 Task: Manage "Object tabs" on the community site.
Action: Mouse moved to (1144, 81)
Screenshot: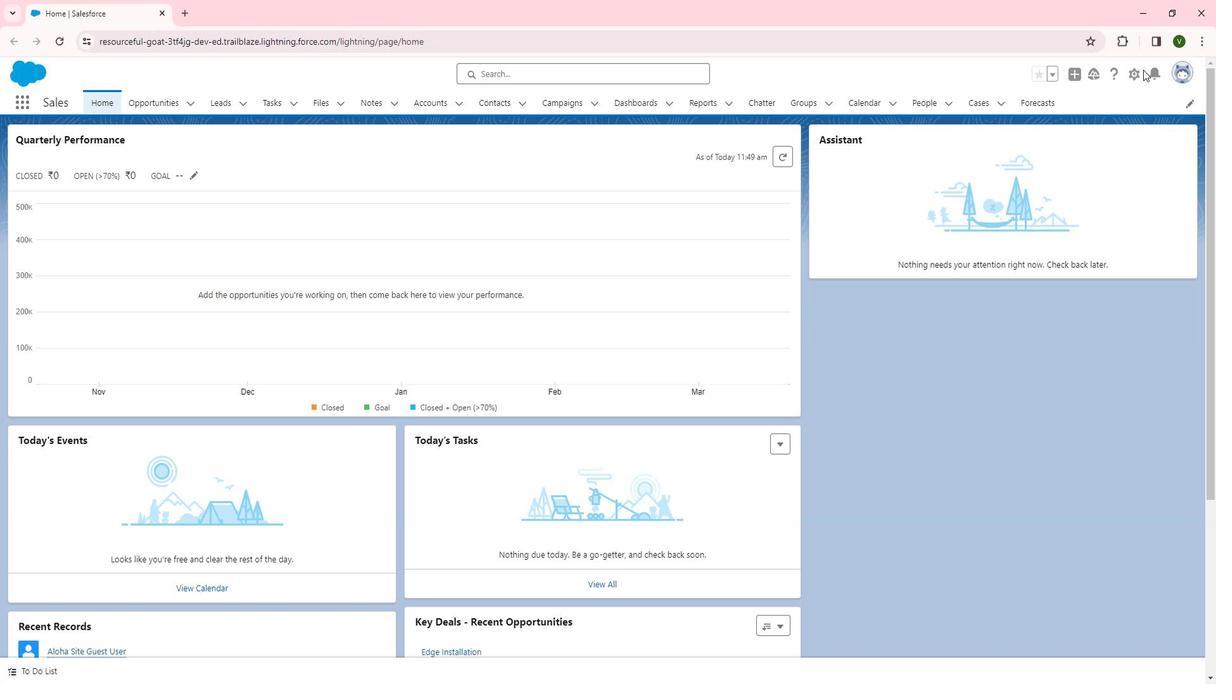 
Action: Mouse pressed left at (1144, 81)
Screenshot: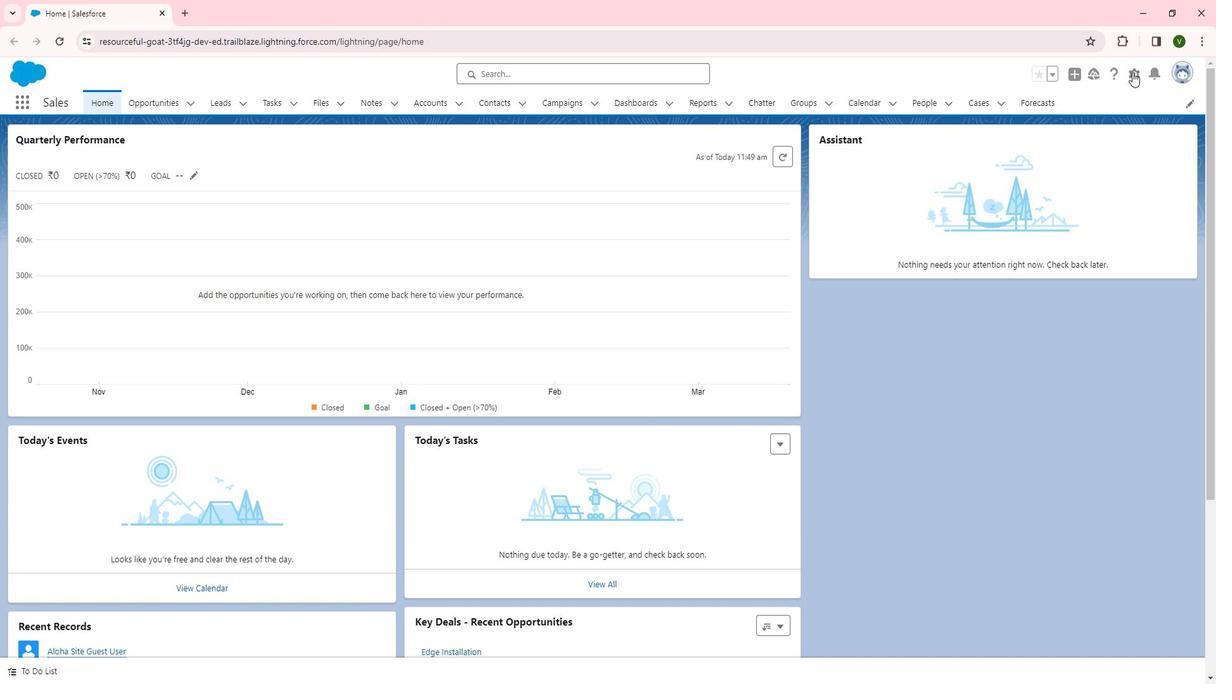 
Action: Mouse moved to (1074, 125)
Screenshot: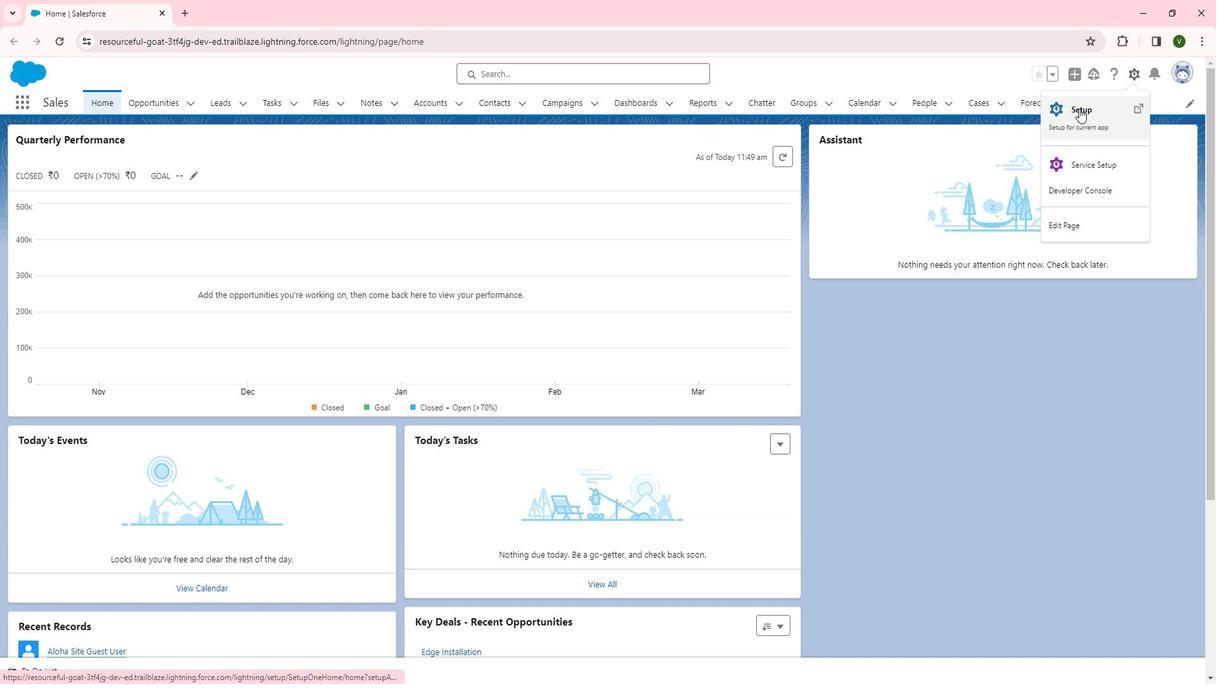 
Action: Mouse pressed left at (1074, 125)
Screenshot: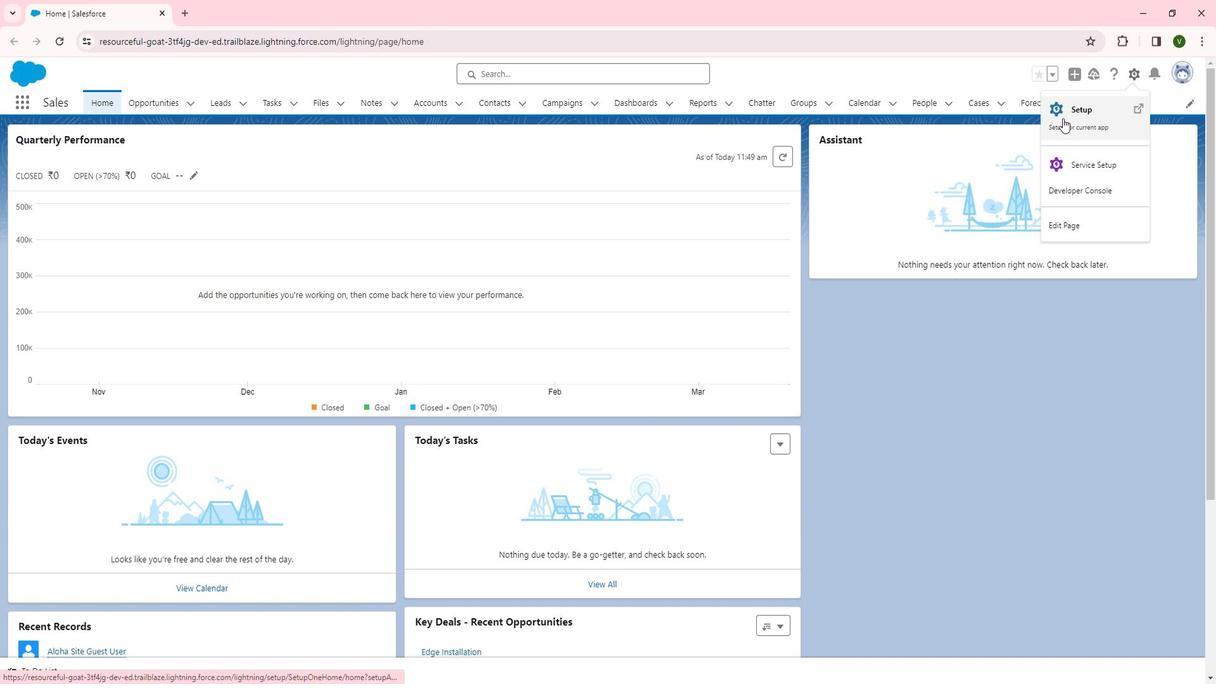 
Action: Mouse moved to (88, 440)
Screenshot: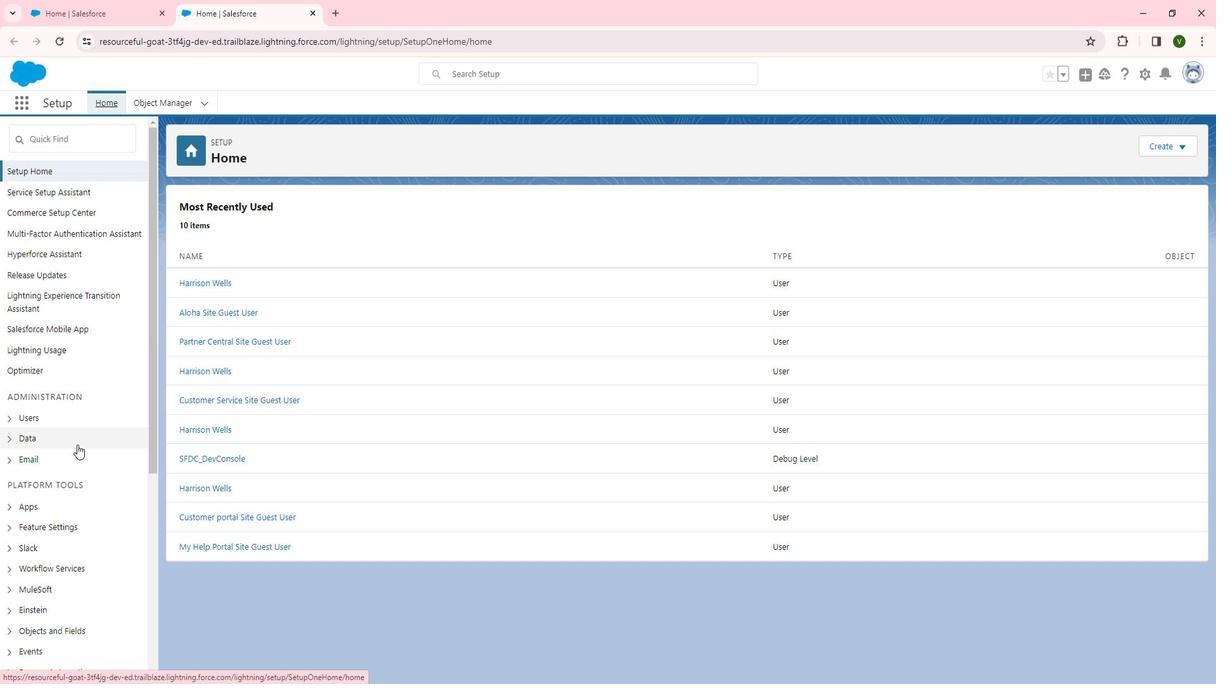 
Action: Mouse scrolled (88, 439) with delta (0, 0)
Screenshot: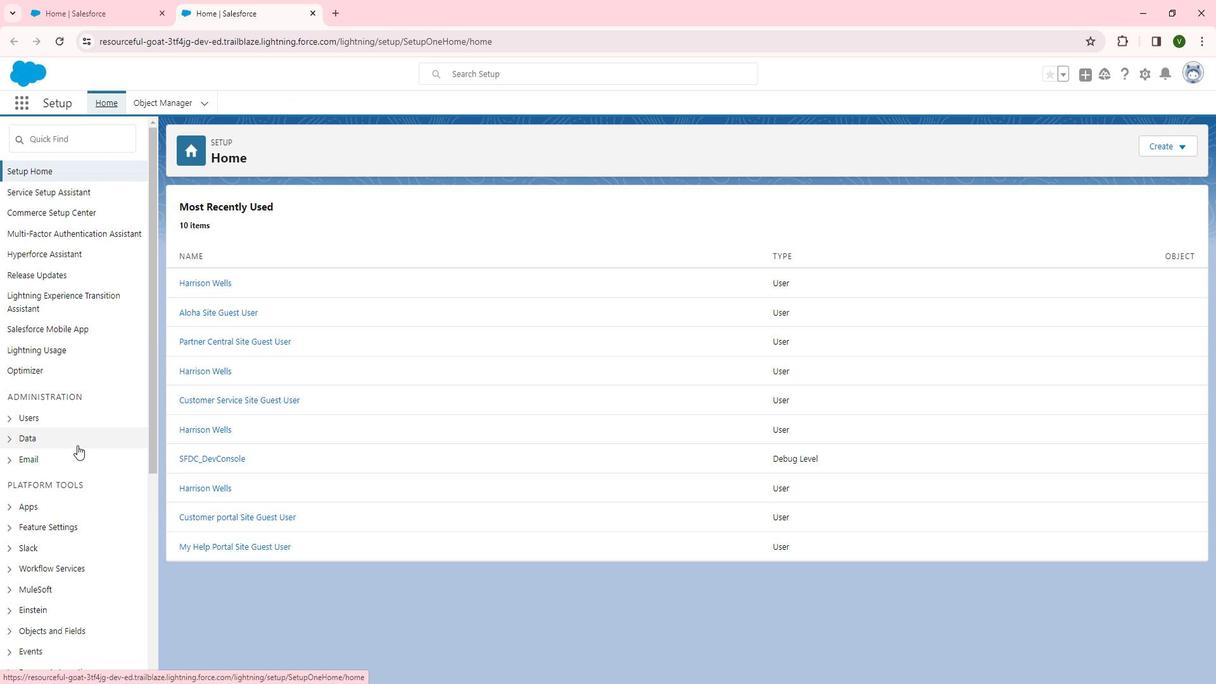 
Action: Mouse moved to (88, 440)
Screenshot: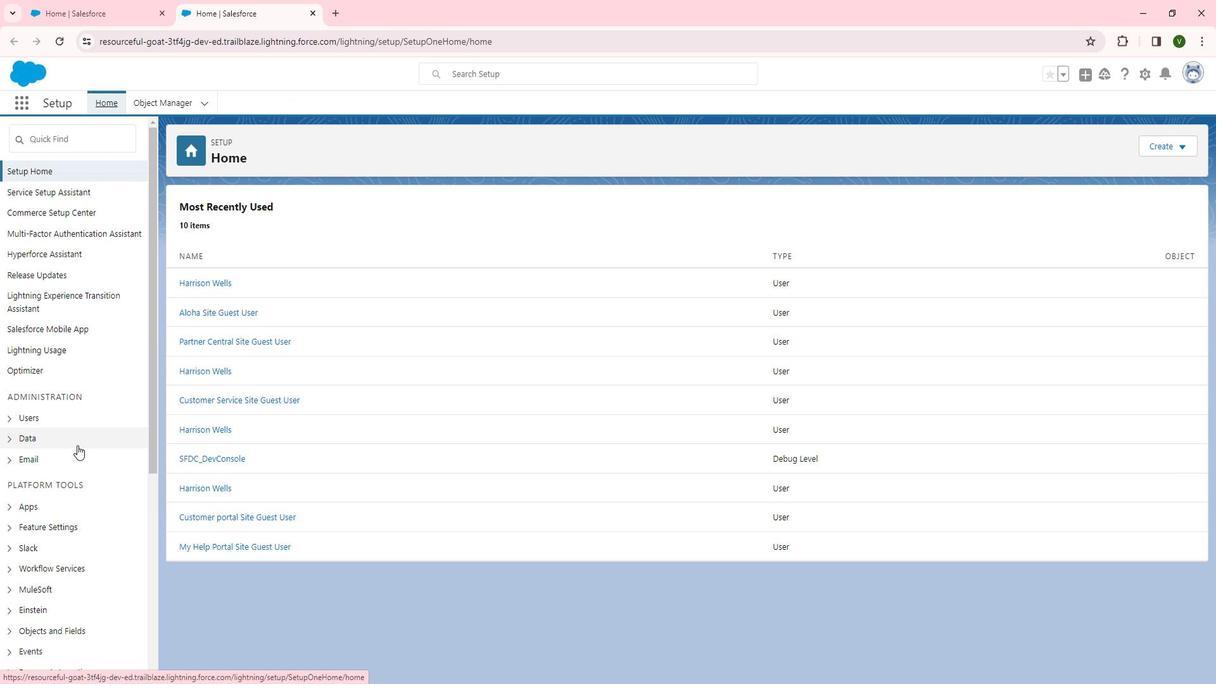 
Action: Mouse scrolled (88, 439) with delta (0, 0)
Screenshot: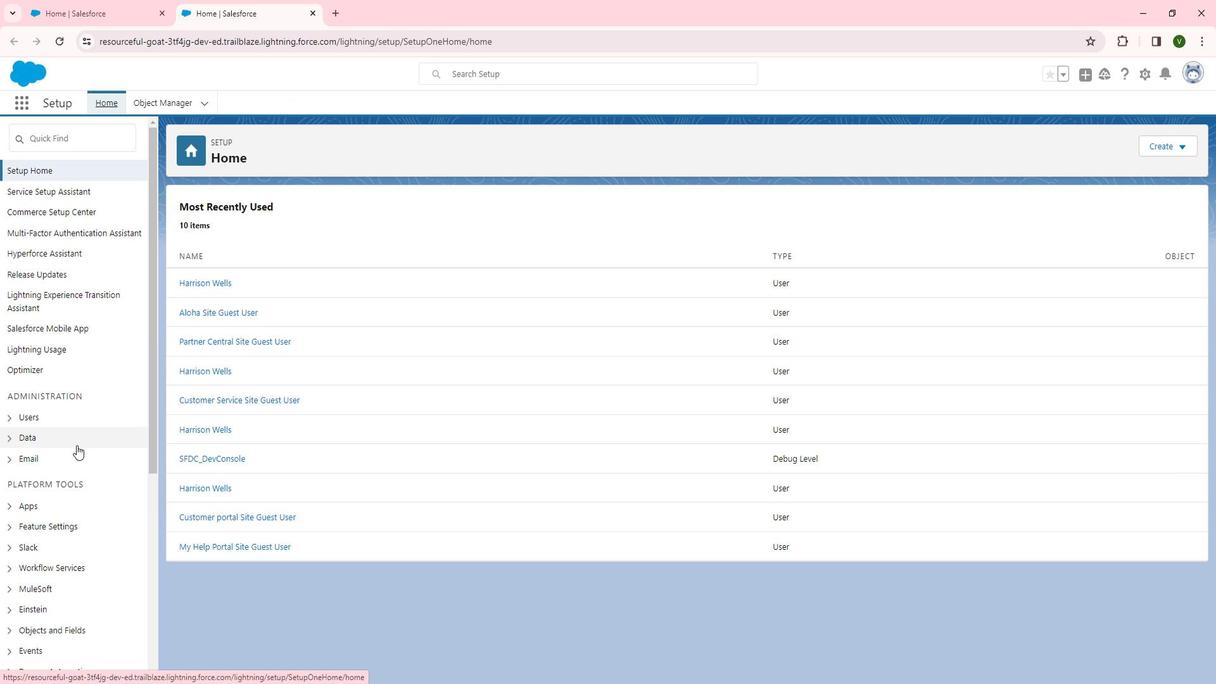 
Action: Mouse moved to (70, 389)
Screenshot: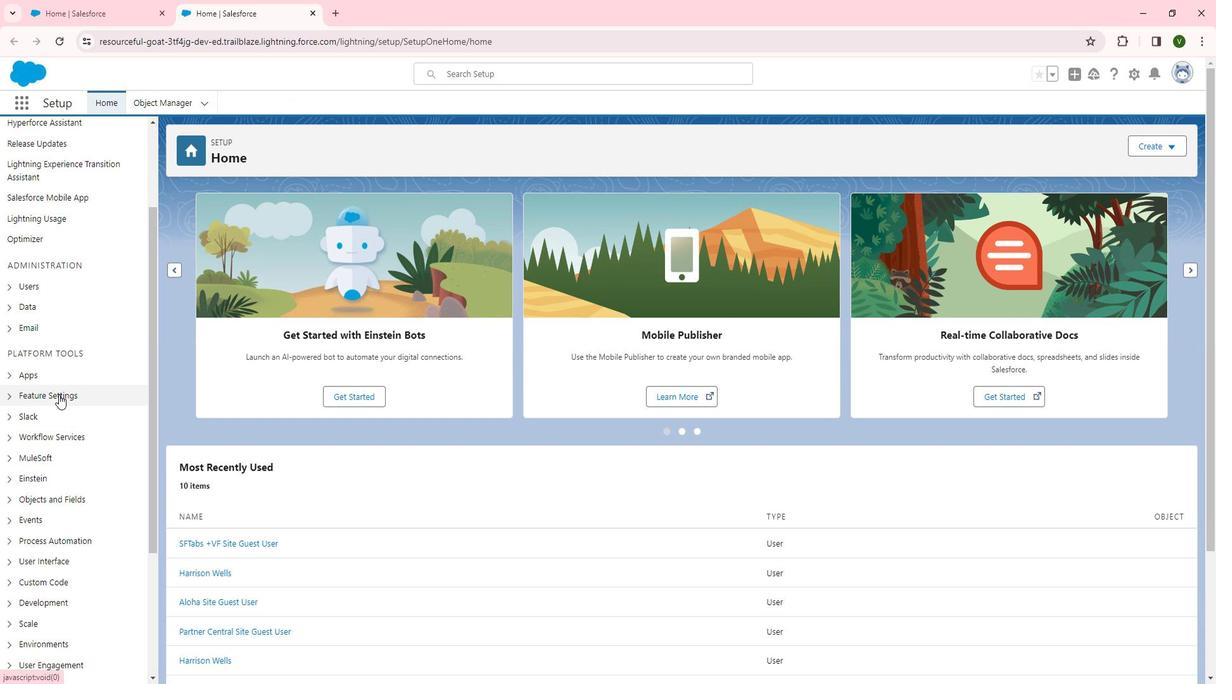 
Action: Mouse pressed left at (70, 389)
Screenshot: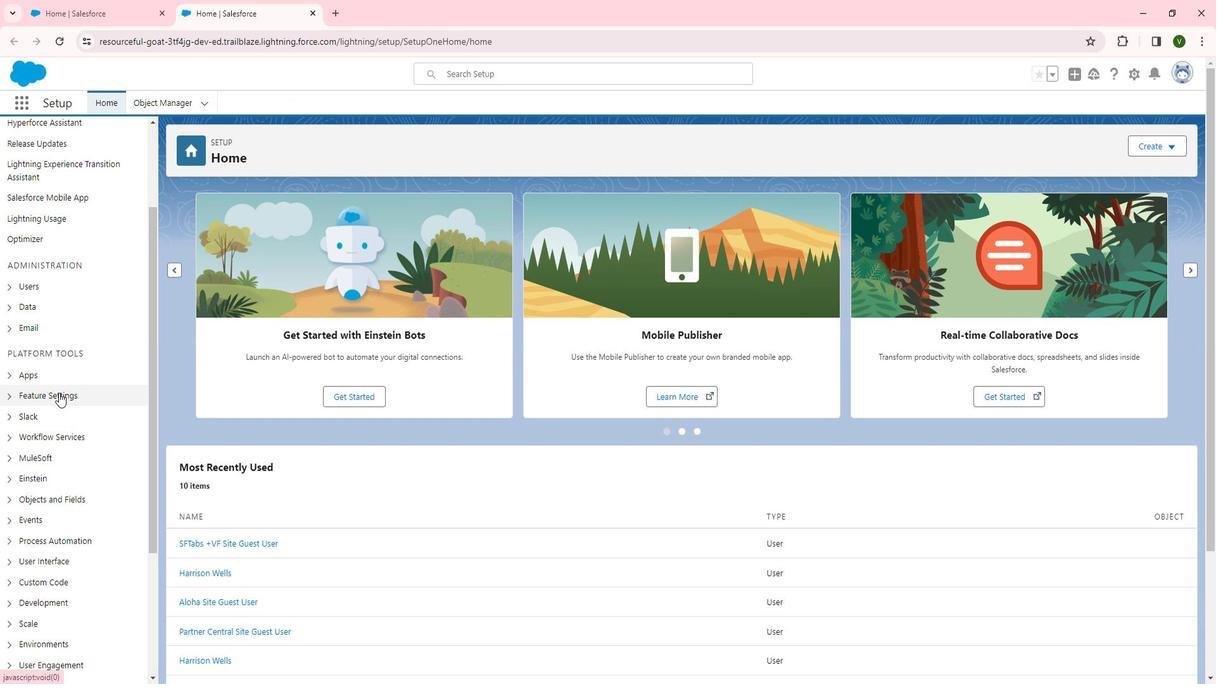 
Action: Mouse moved to (74, 494)
Screenshot: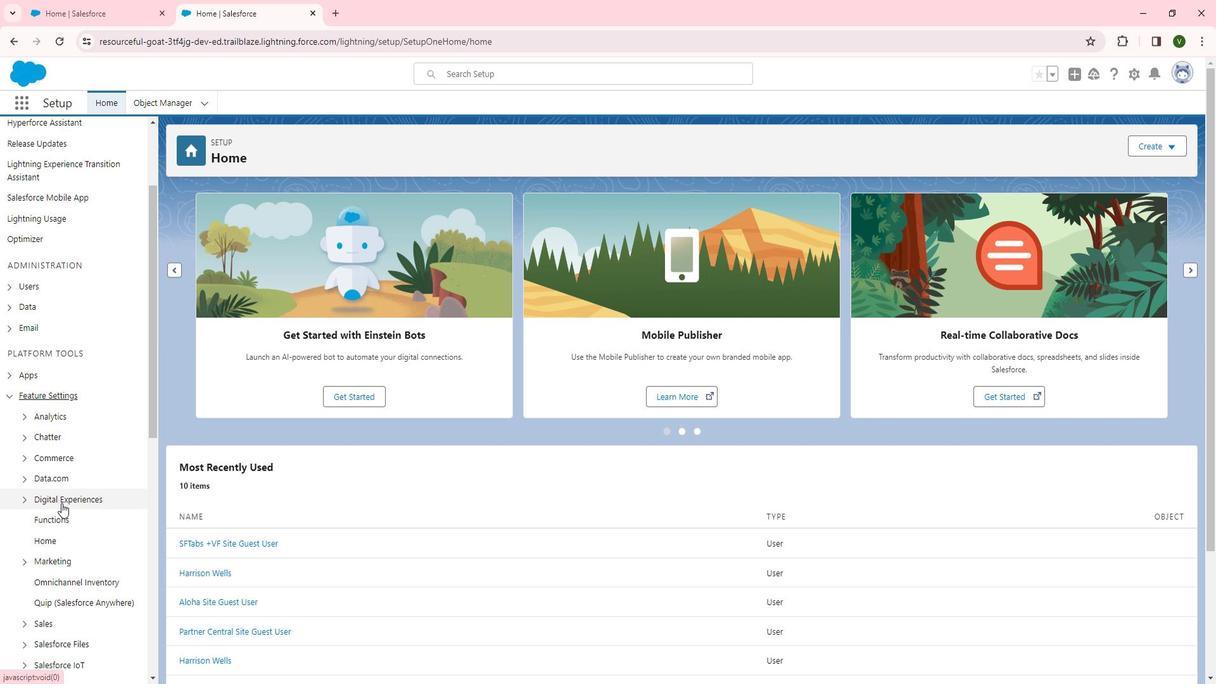 
Action: Mouse pressed left at (74, 494)
Screenshot: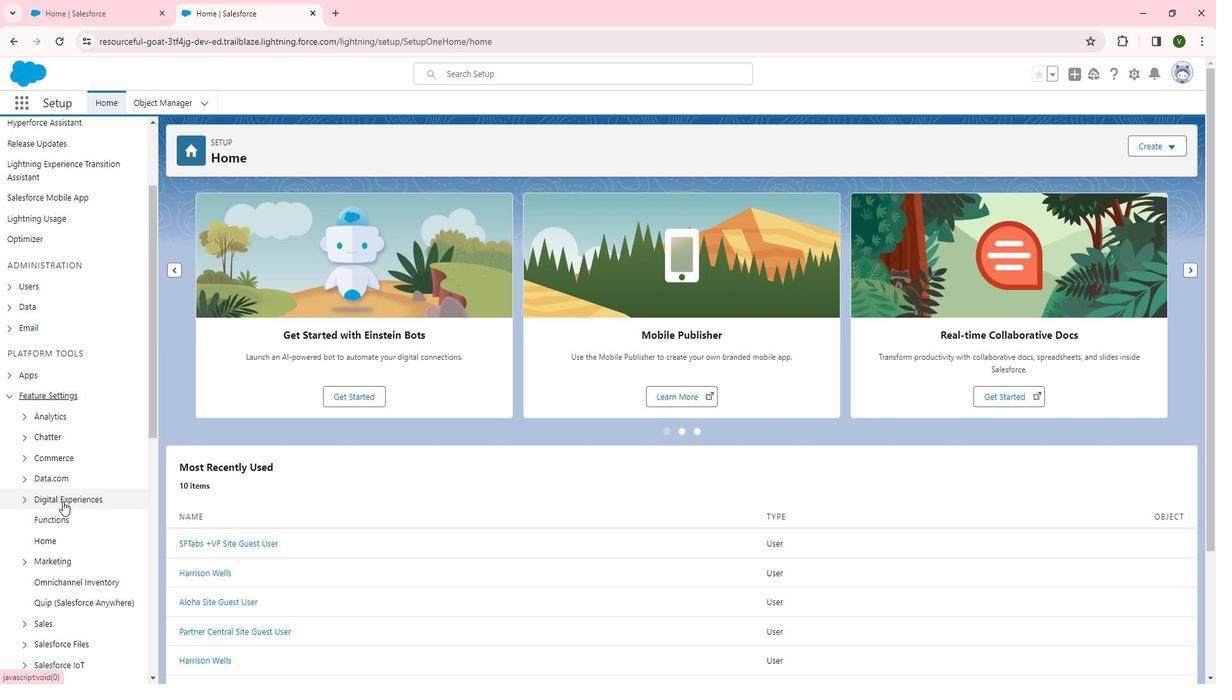 
Action: Mouse moved to (67, 509)
Screenshot: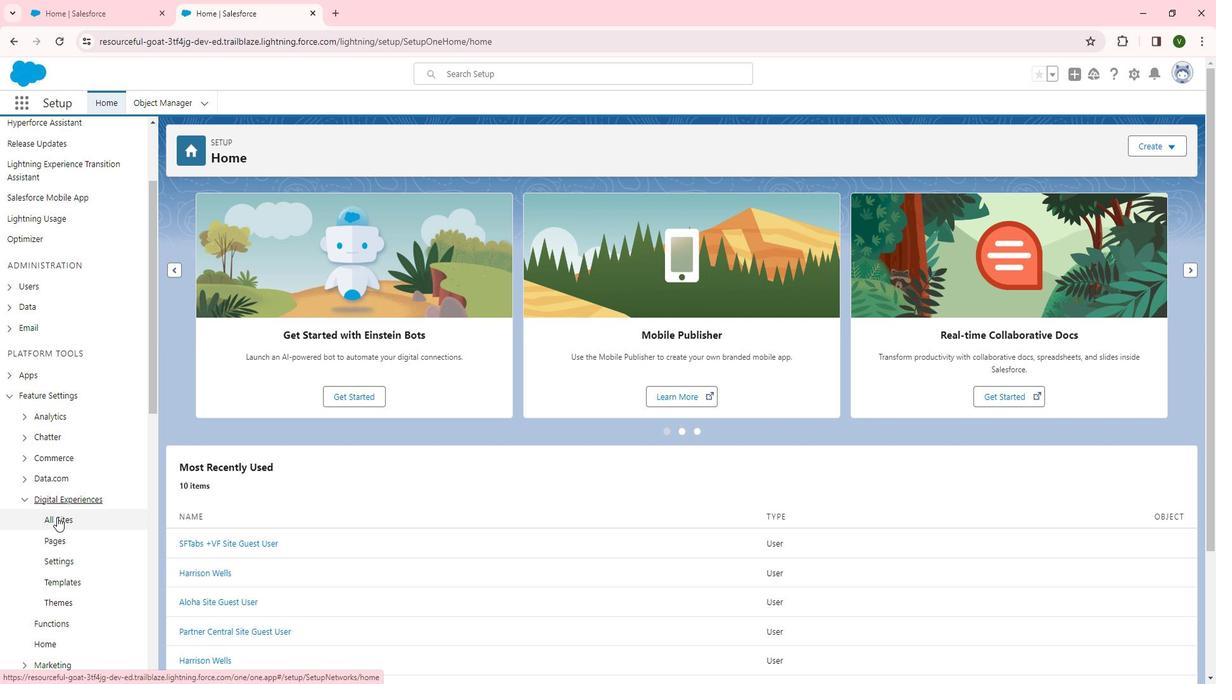 
Action: Mouse pressed left at (67, 509)
Screenshot: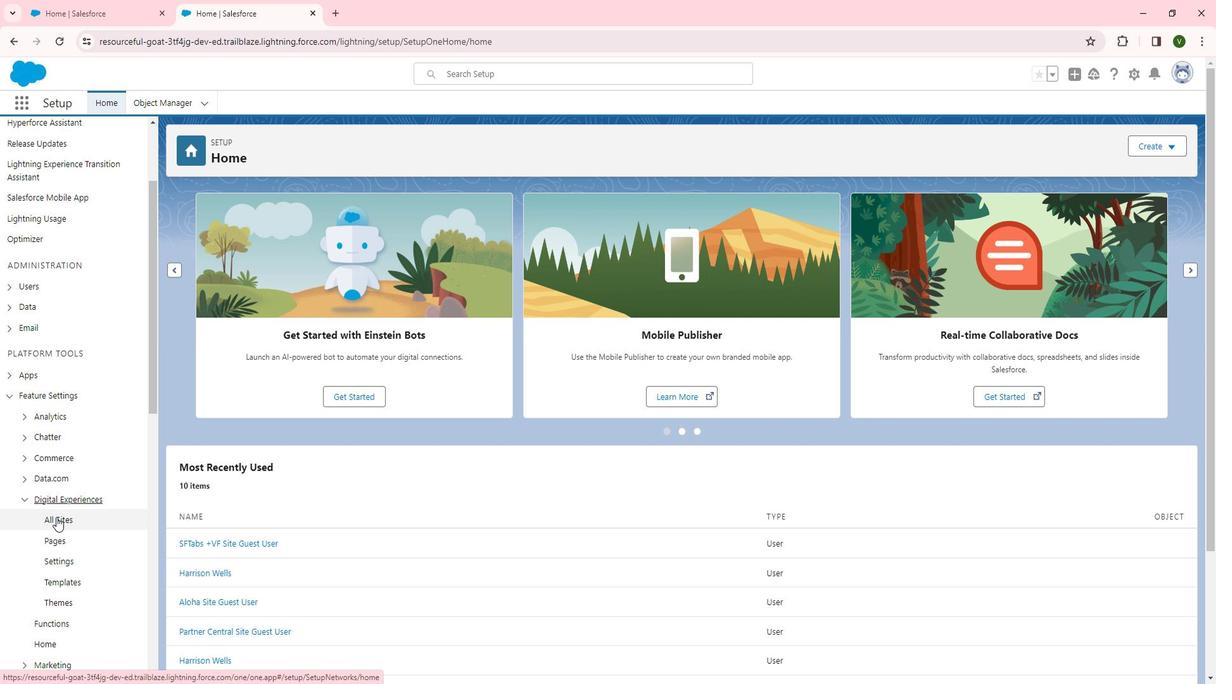 
Action: Mouse moved to (224, 413)
Screenshot: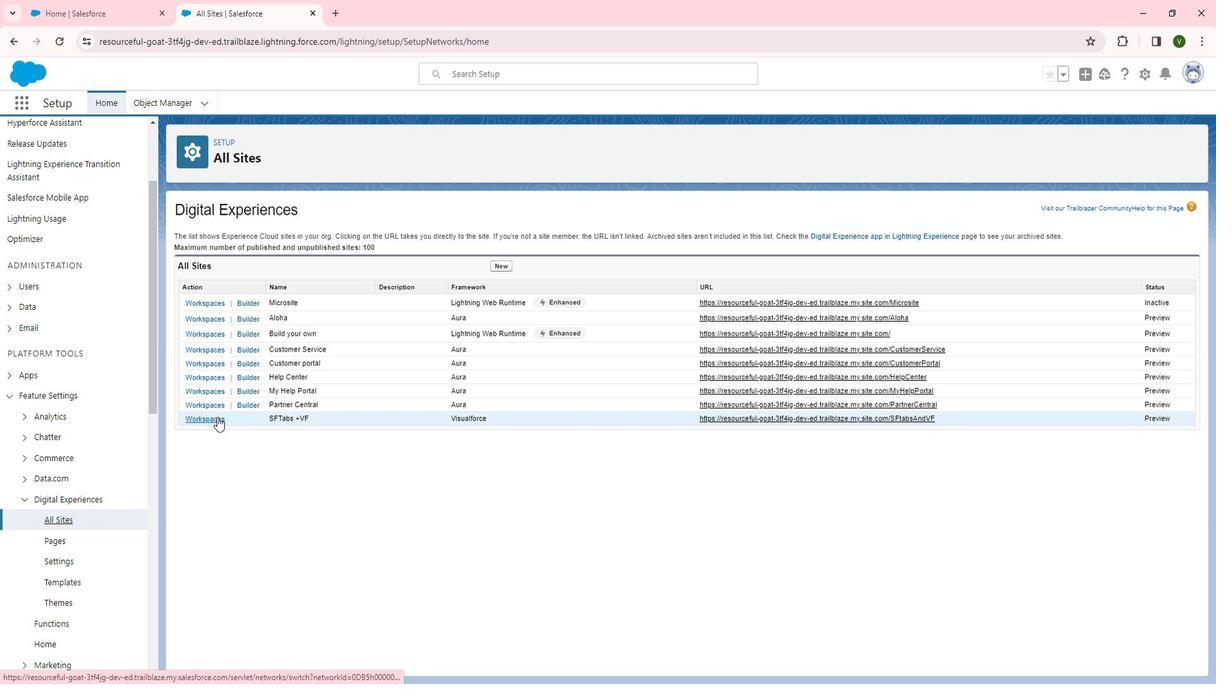 
Action: Mouse pressed left at (224, 413)
Screenshot: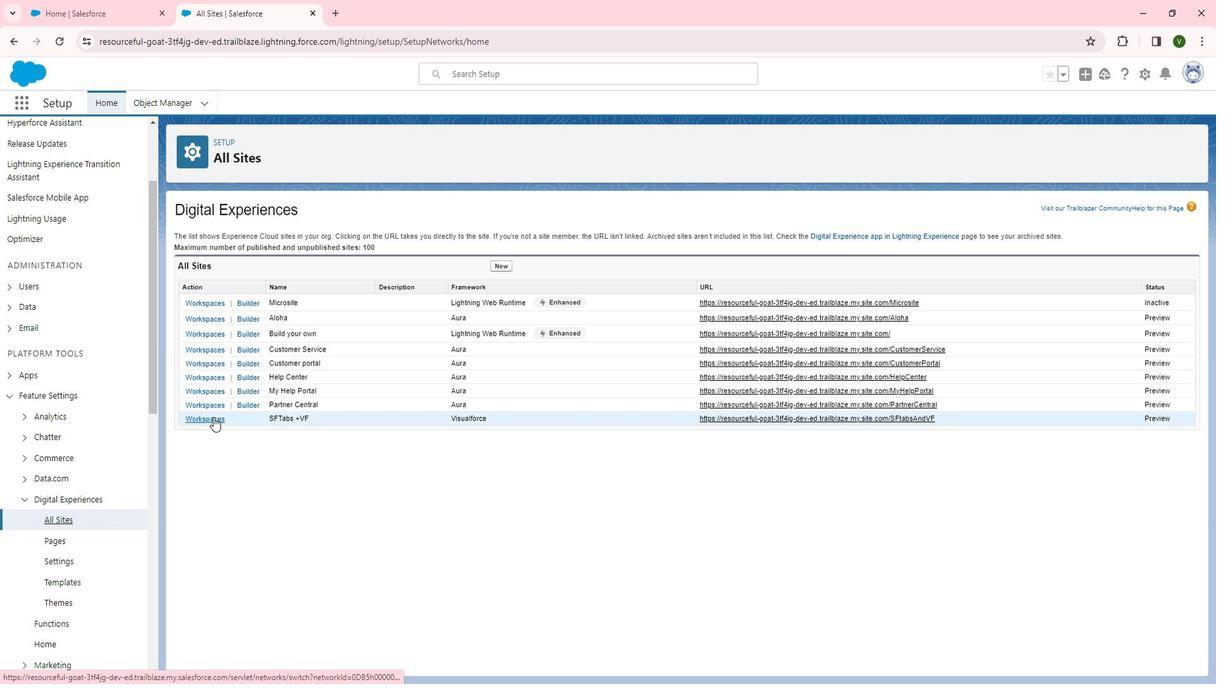 
Action: Mouse moved to (146, 439)
Screenshot: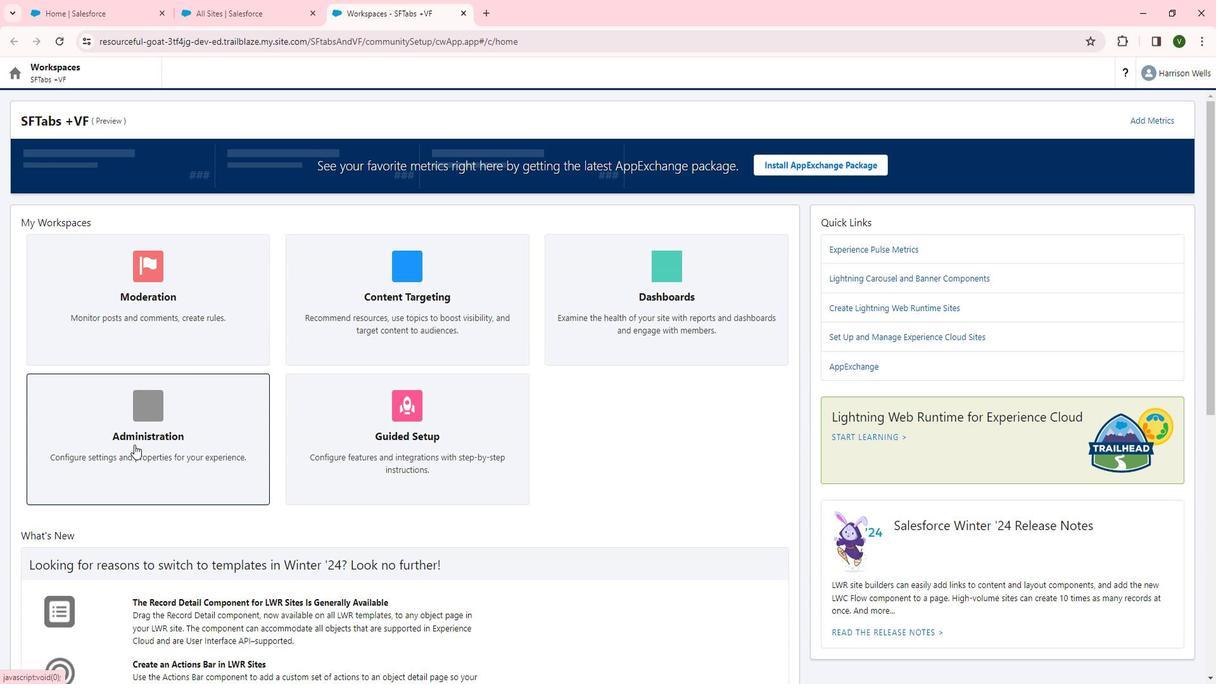 
Action: Mouse pressed left at (146, 439)
Screenshot: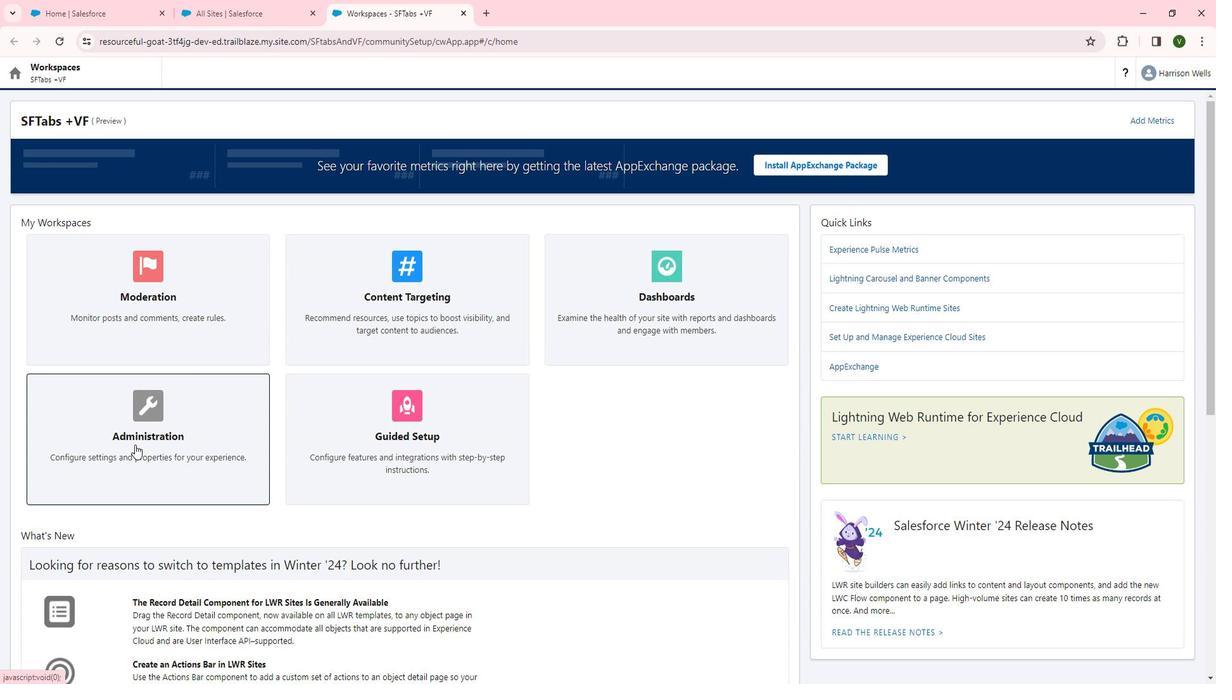 
Action: Mouse moved to (110, 181)
Screenshot: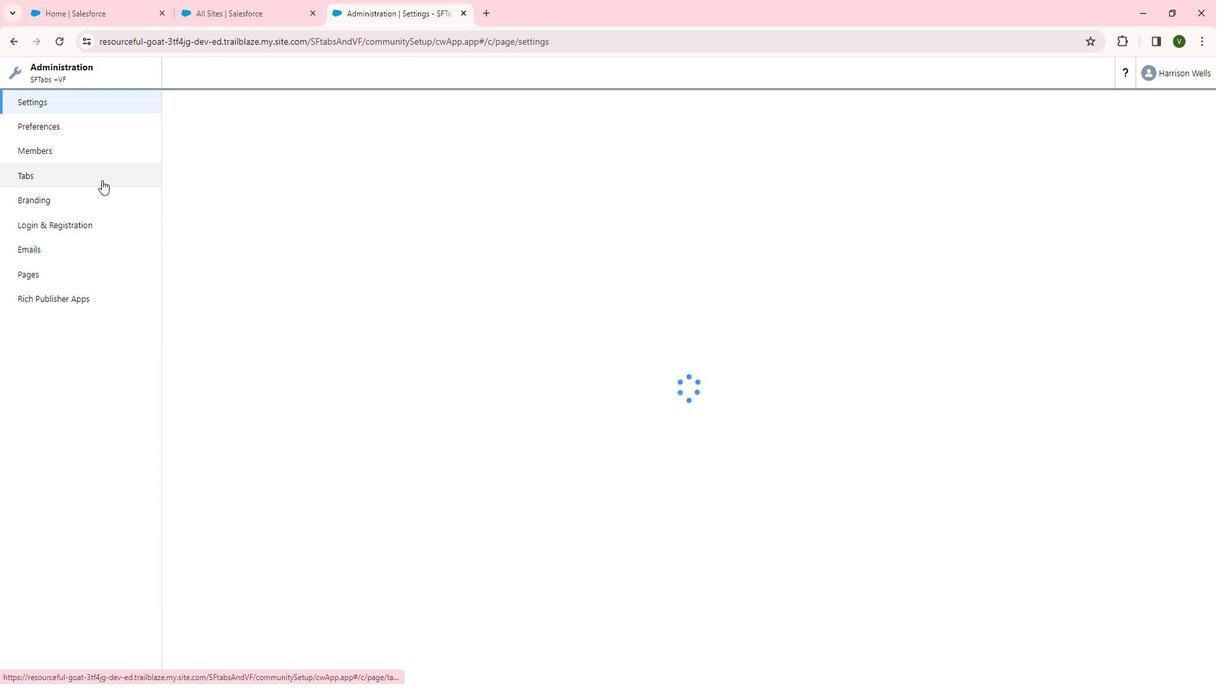 
Action: Mouse pressed left at (110, 181)
Screenshot: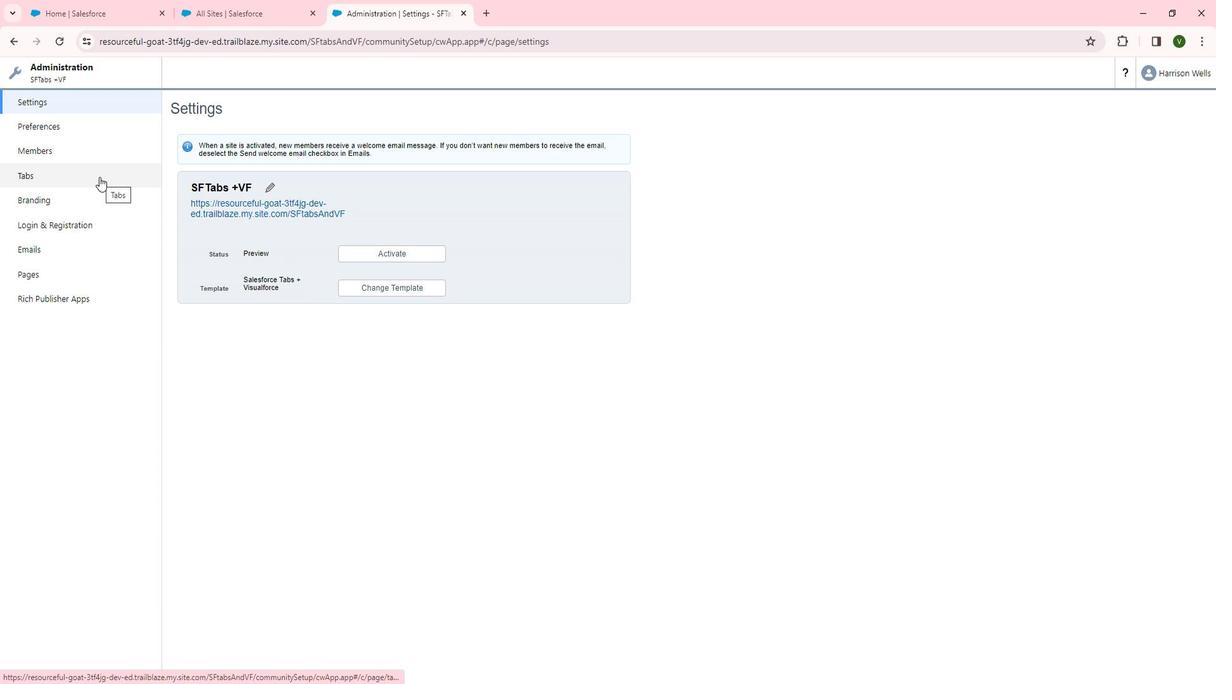 
Action: Mouse moved to (220, 299)
Screenshot: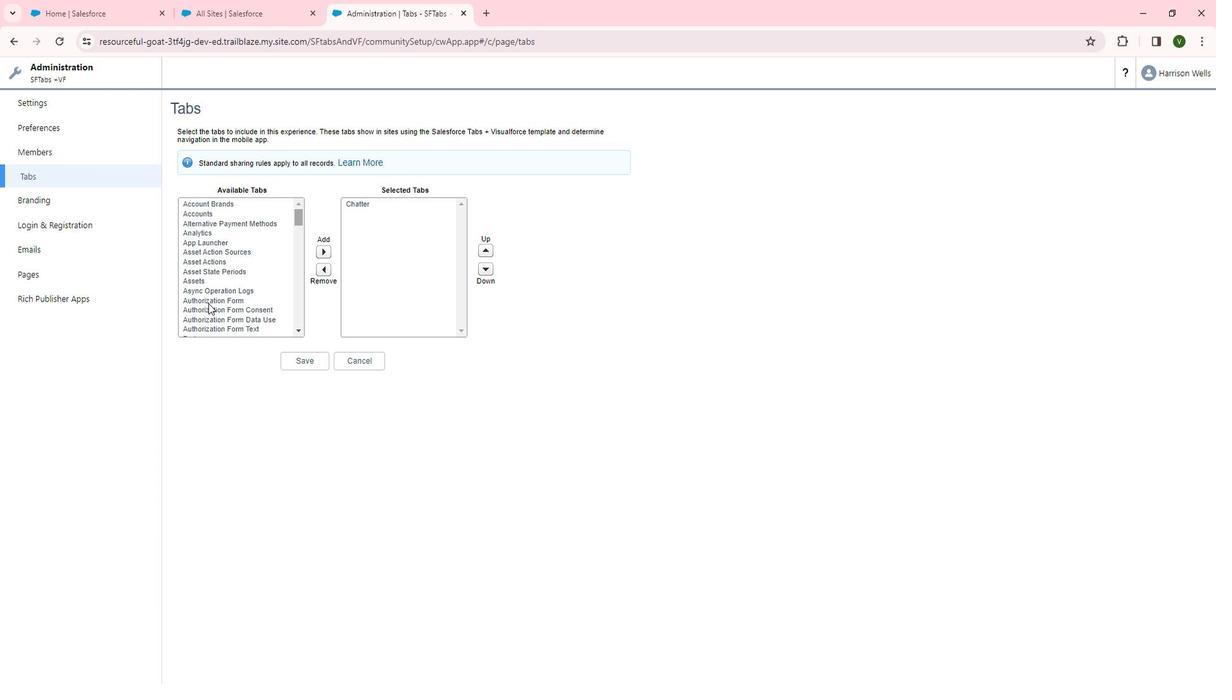 
Action: Mouse scrolled (220, 299) with delta (0, 0)
Screenshot: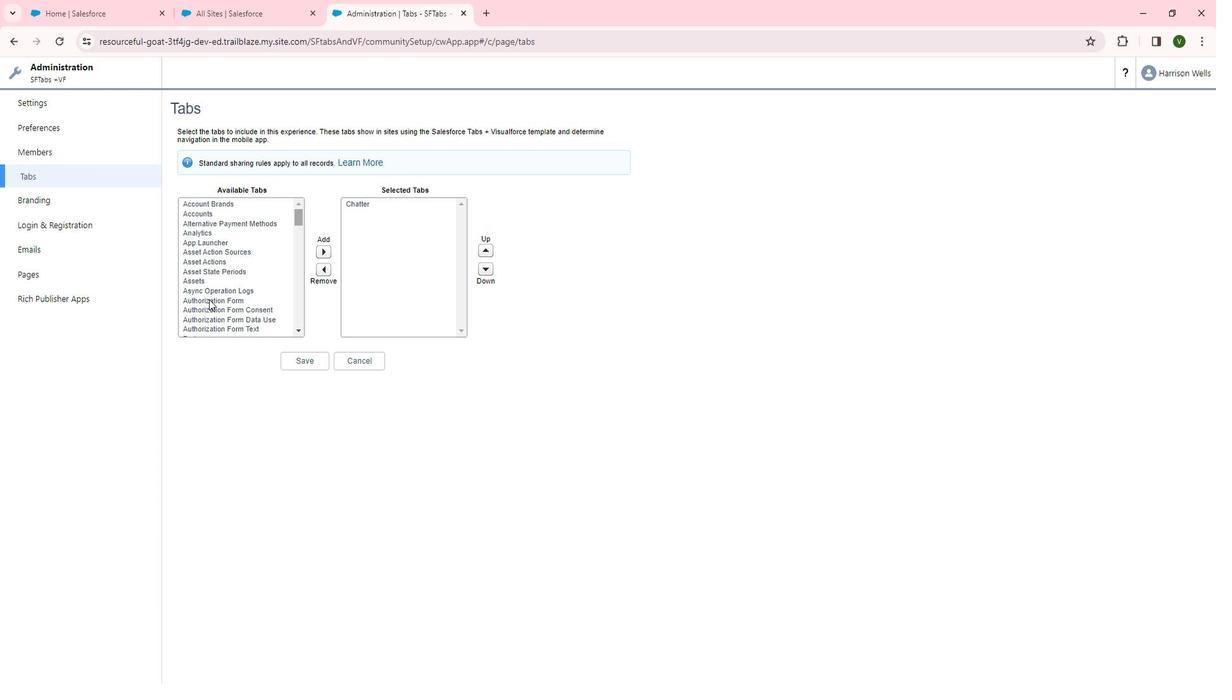 
Action: Mouse scrolled (220, 299) with delta (0, 0)
Screenshot: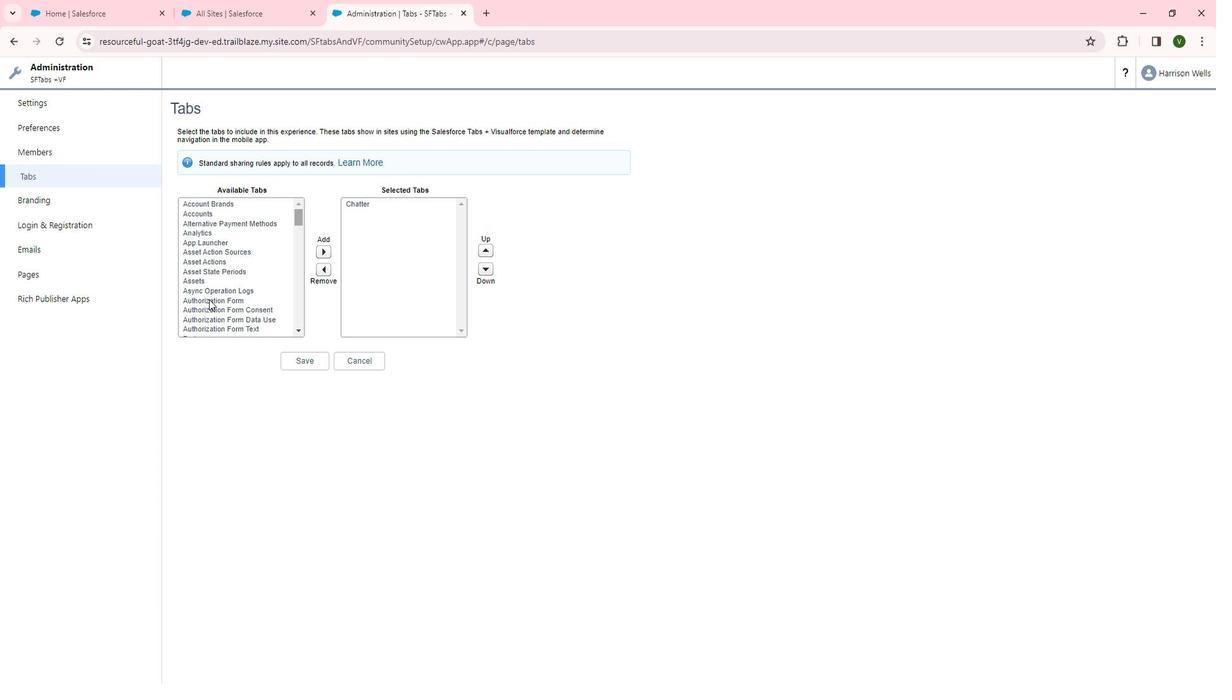 
Action: Mouse scrolled (220, 299) with delta (0, 0)
Screenshot: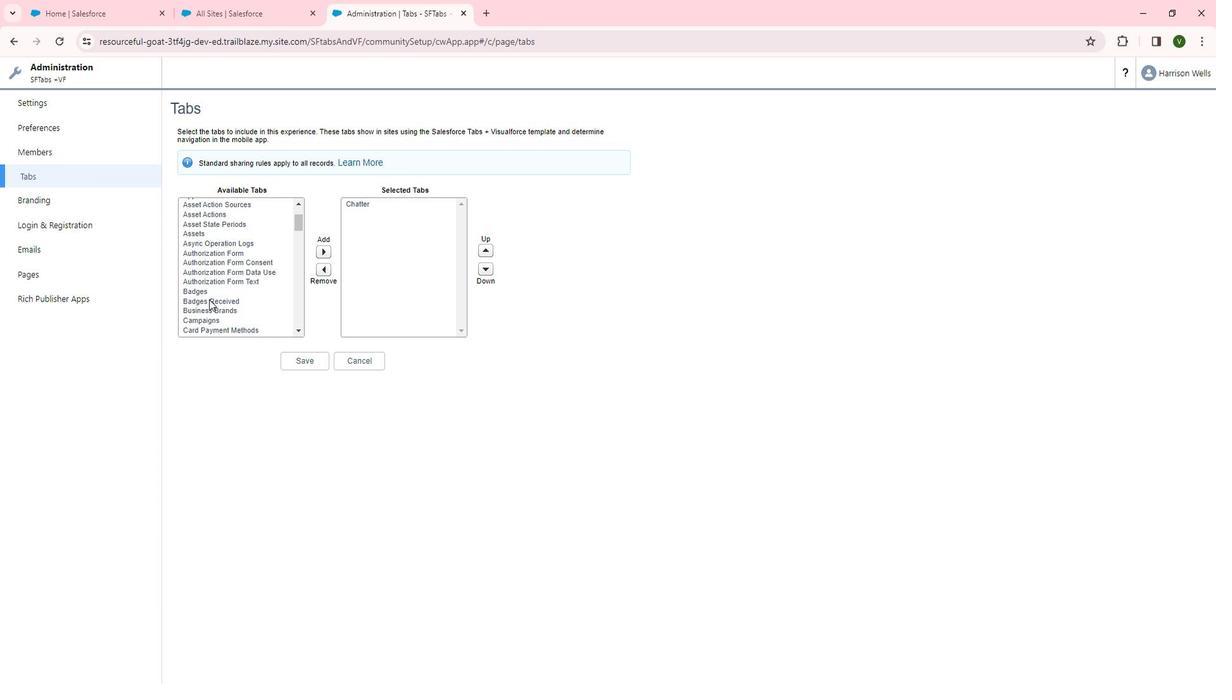 
Action: Mouse moved to (215, 268)
Screenshot: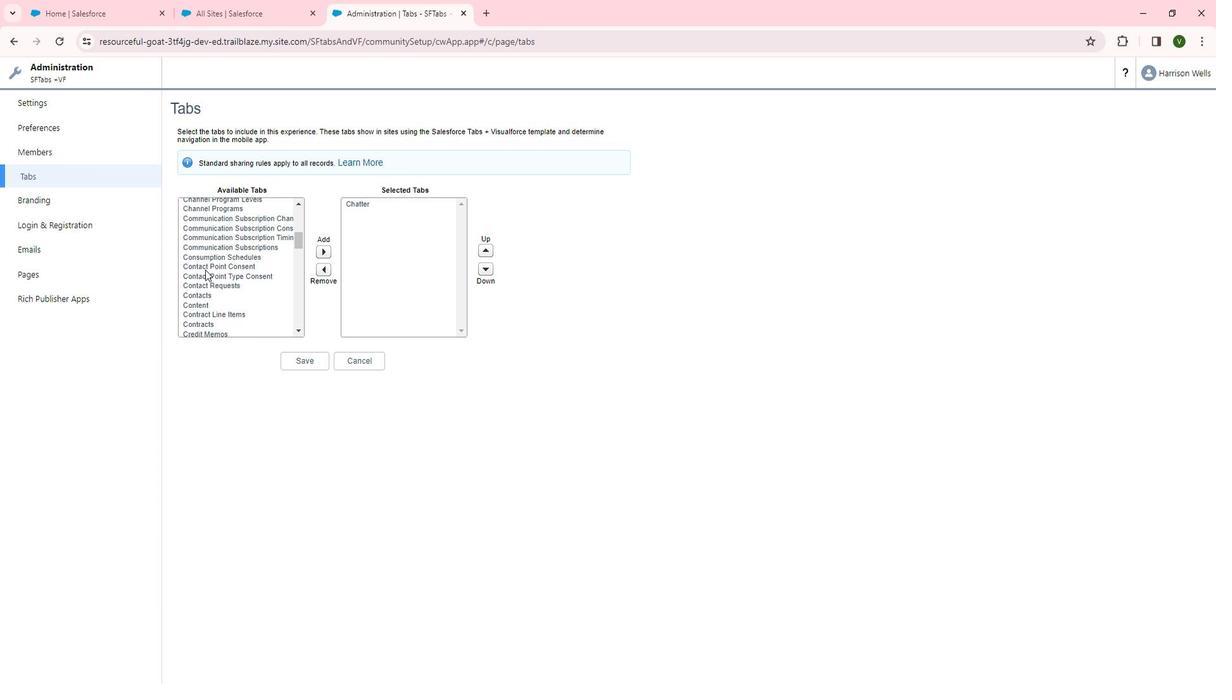
Action: Mouse pressed left at (215, 268)
Screenshot: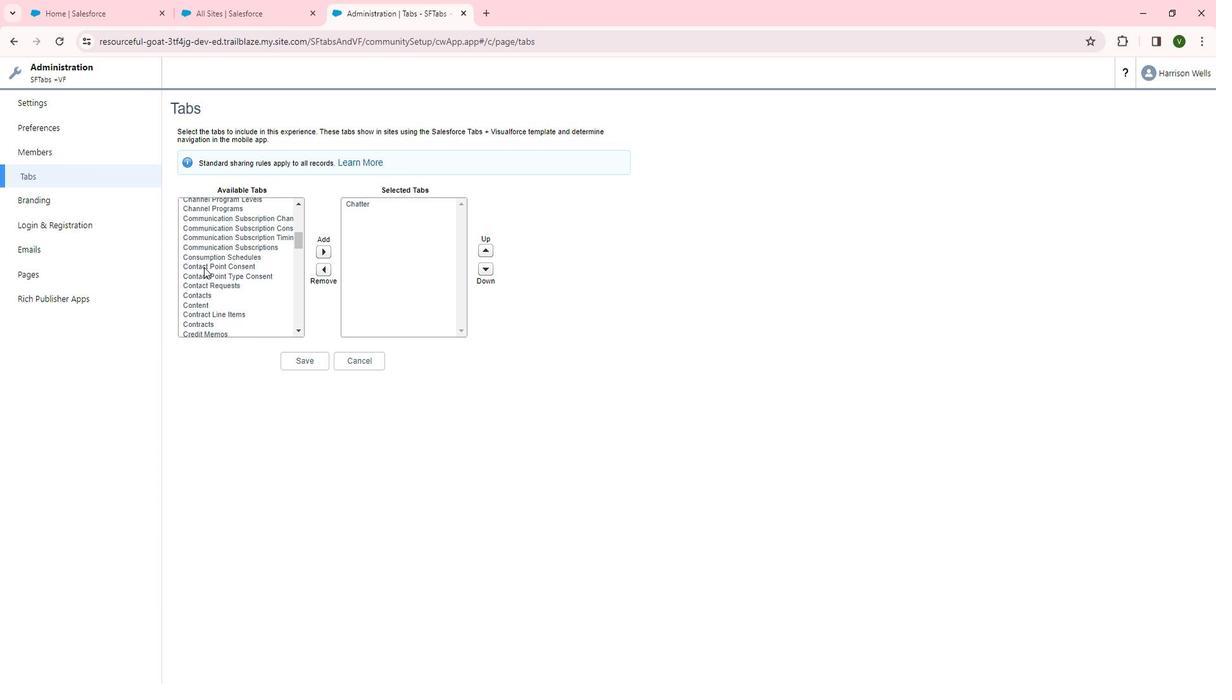 
Action: Mouse moved to (338, 255)
Screenshot: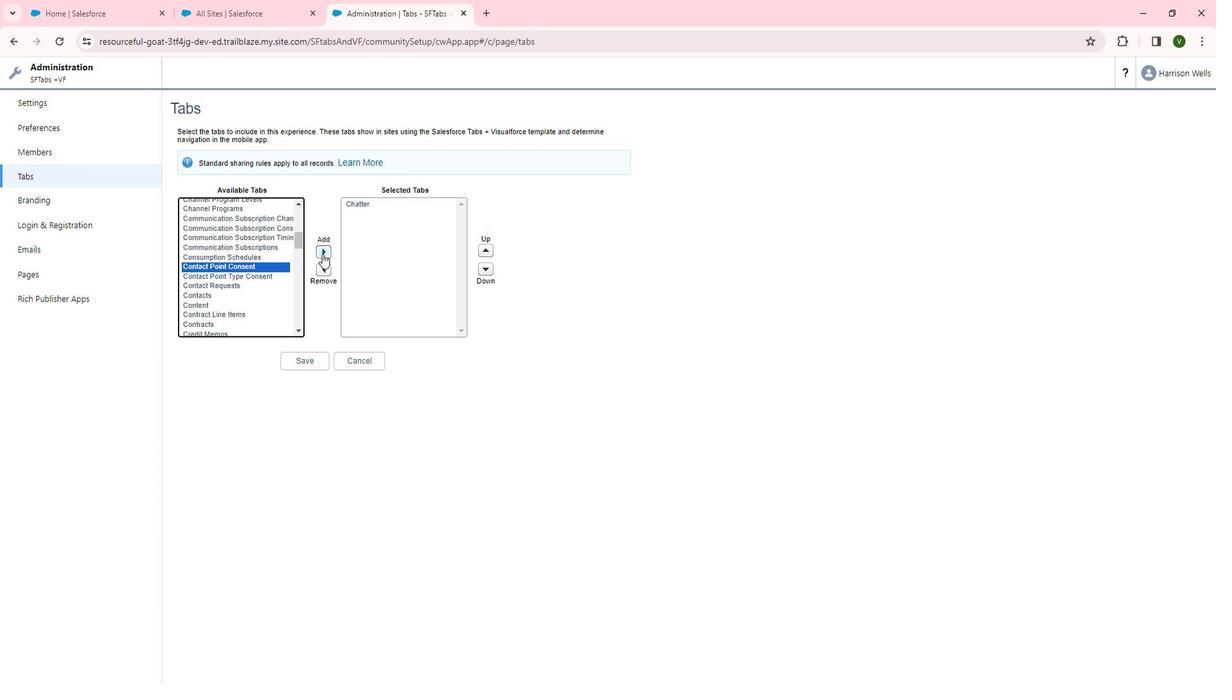 
Action: Mouse pressed left at (338, 255)
Screenshot: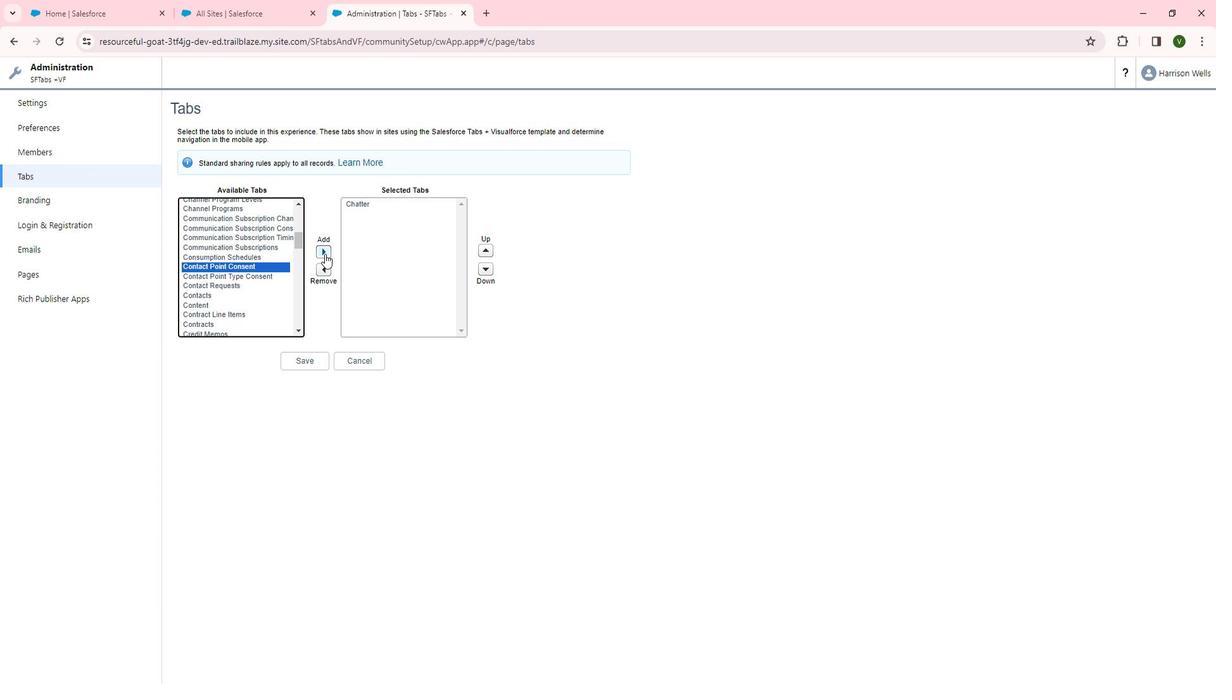 
Action: Mouse moved to (226, 288)
Screenshot: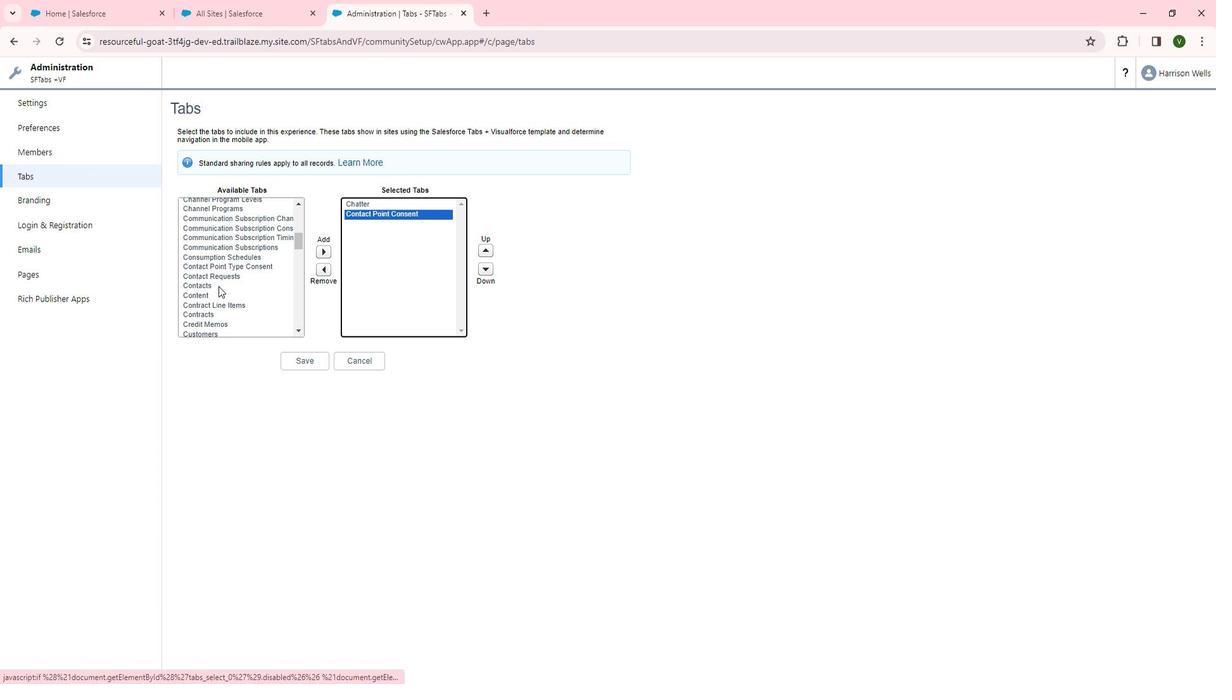 
Action: Mouse scrolled (226, 288) with delta (0, 0)
Screenshot: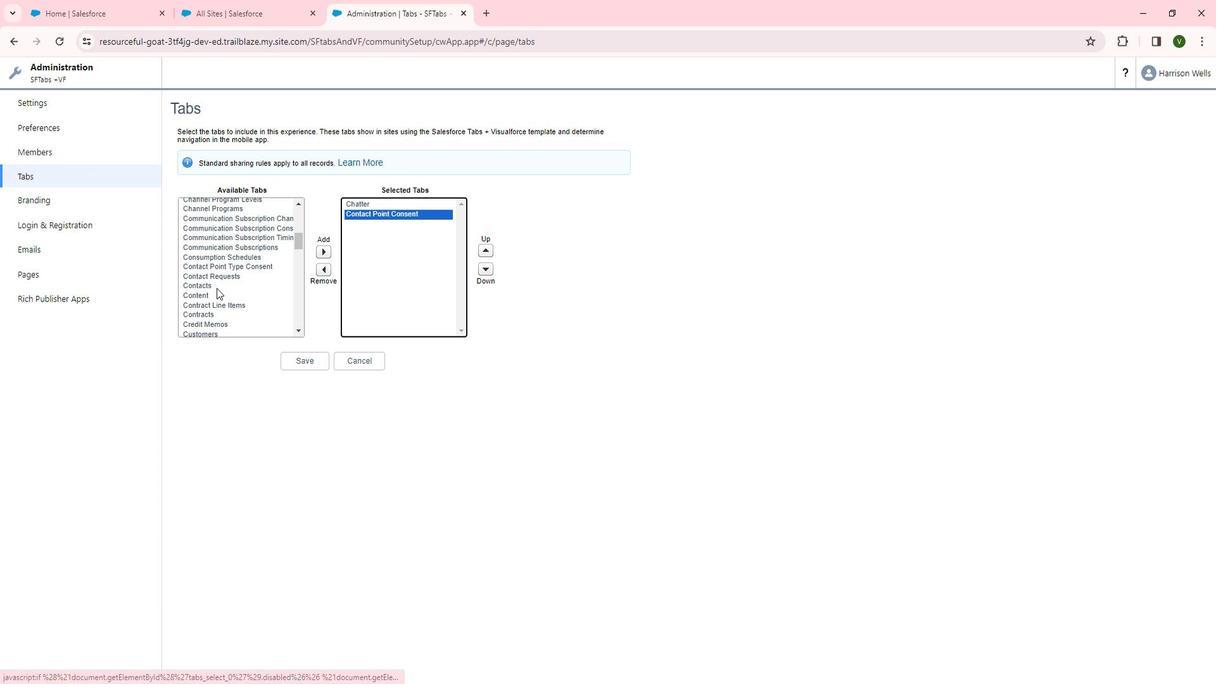
Action: Mouse moved to (216, 252)
Screenshot: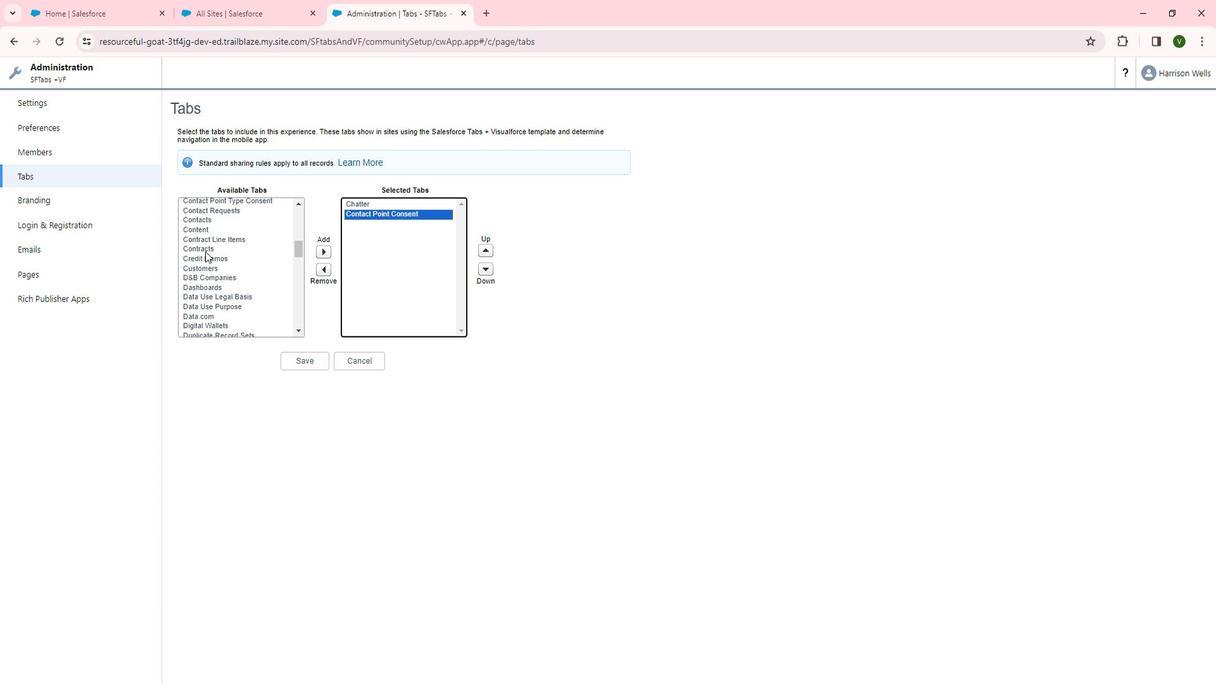 
Action: Mouse pressed left at (216, 252)
Screenshot: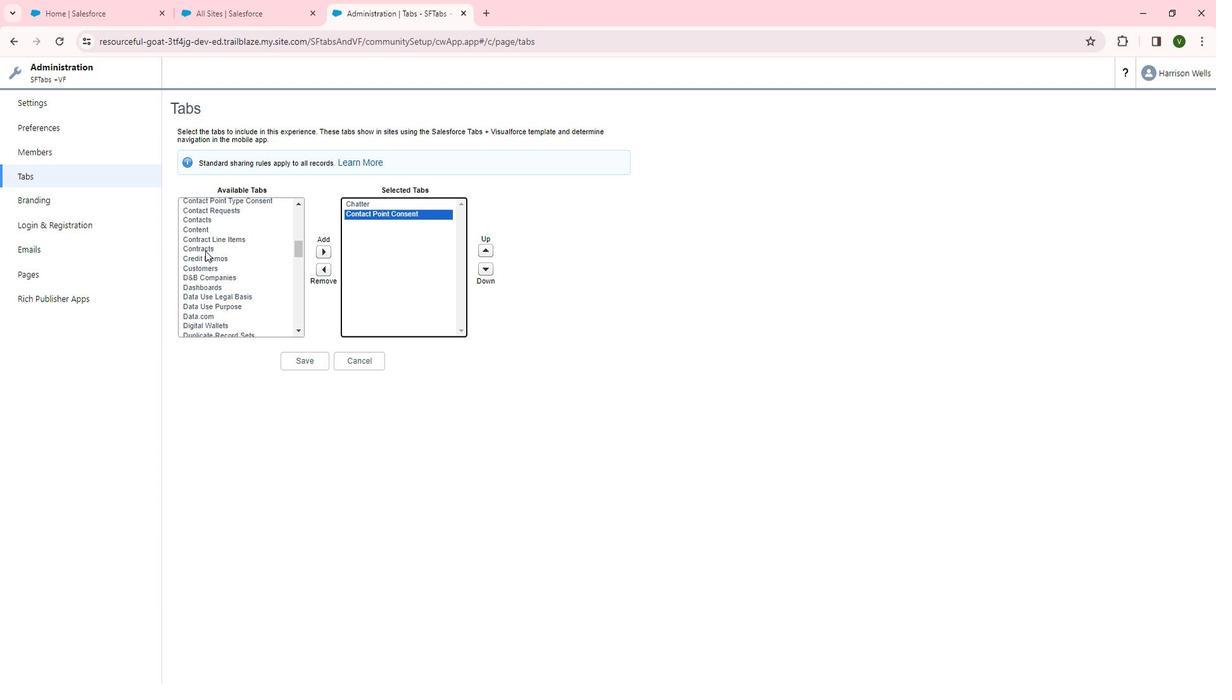 
Action: Mouse moved to (332, 255)
Screenshot: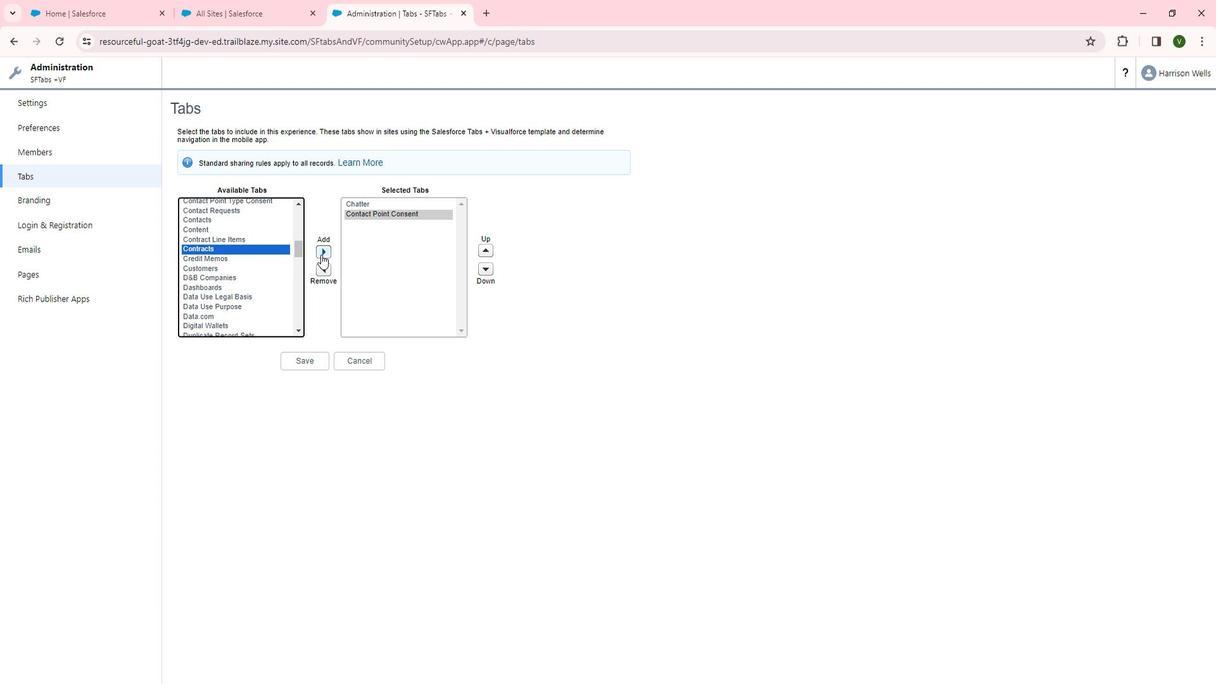 
Action: Mouse pressed left at (332, 255)
Screenshot: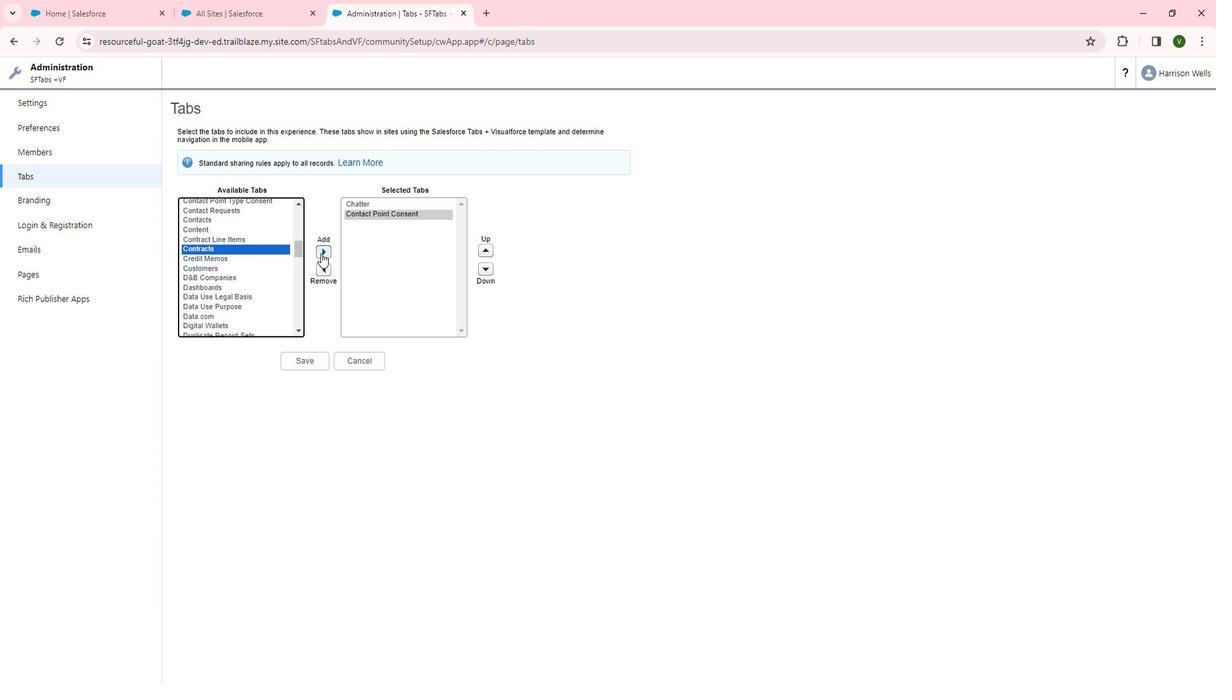
Action: Mouse moved to (214, 221)
Screenshot: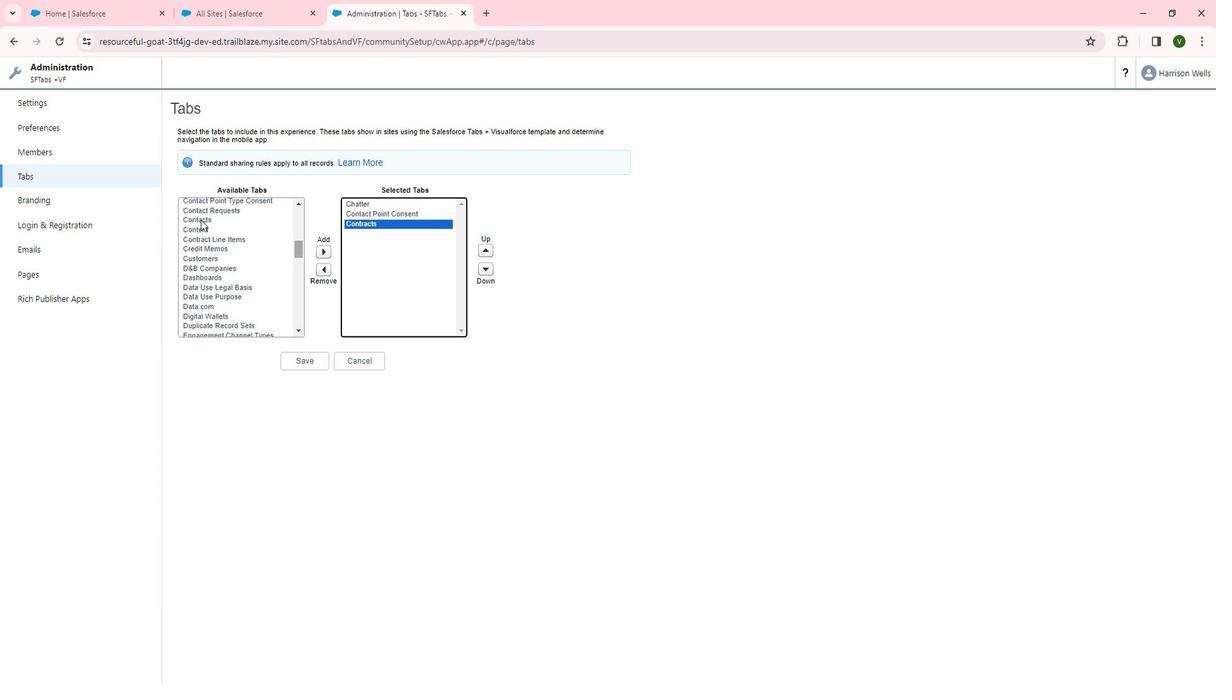 
Action: Mouse pressed left at (214, 221)
Screenshot: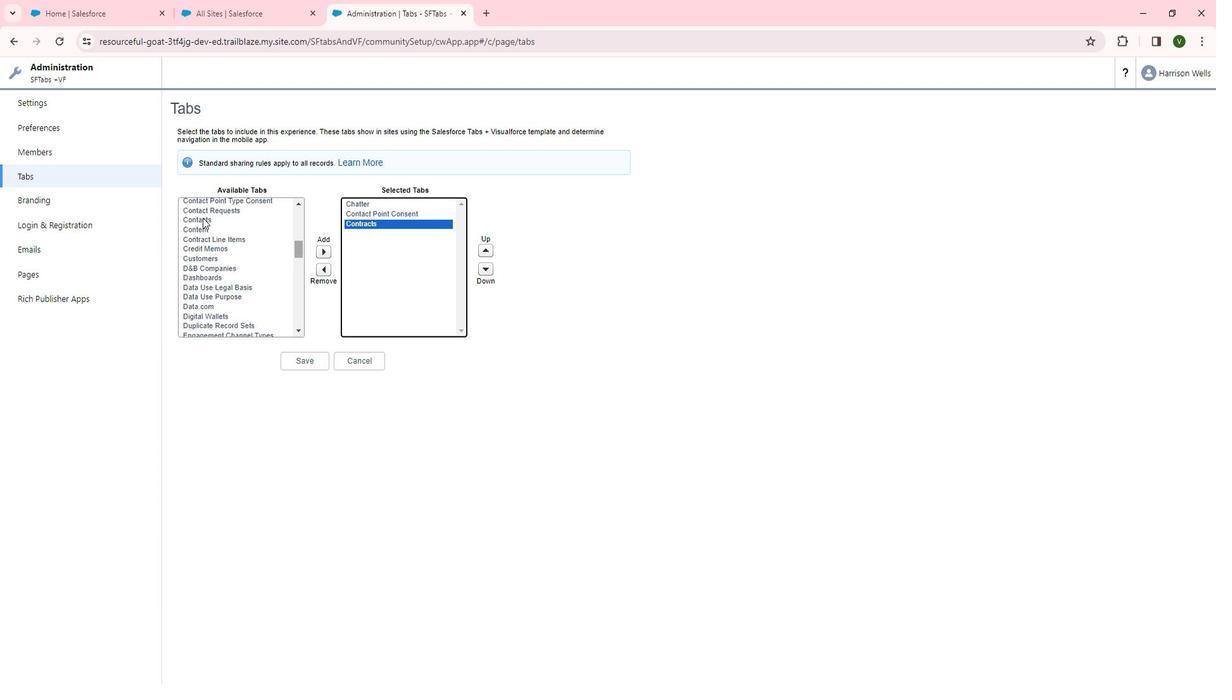 
Action: Mouse moved to (331, 256)
Screenshot: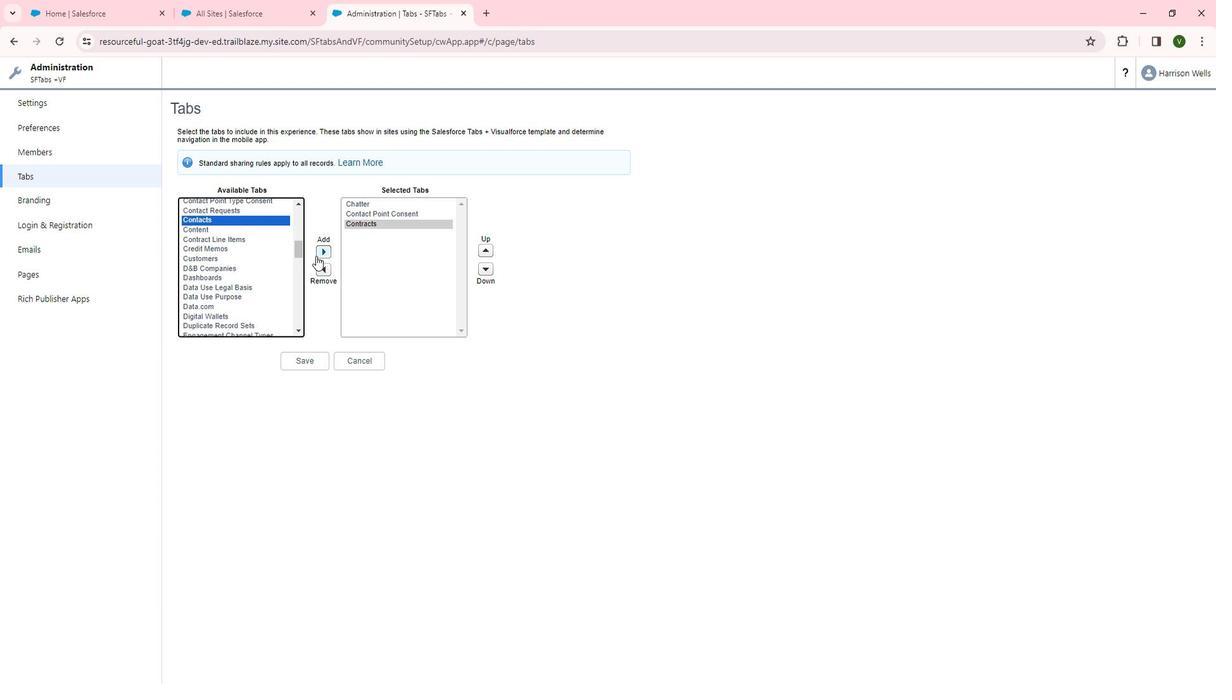 
Action: Mouse pressed left at (331, 256)
Screenshot: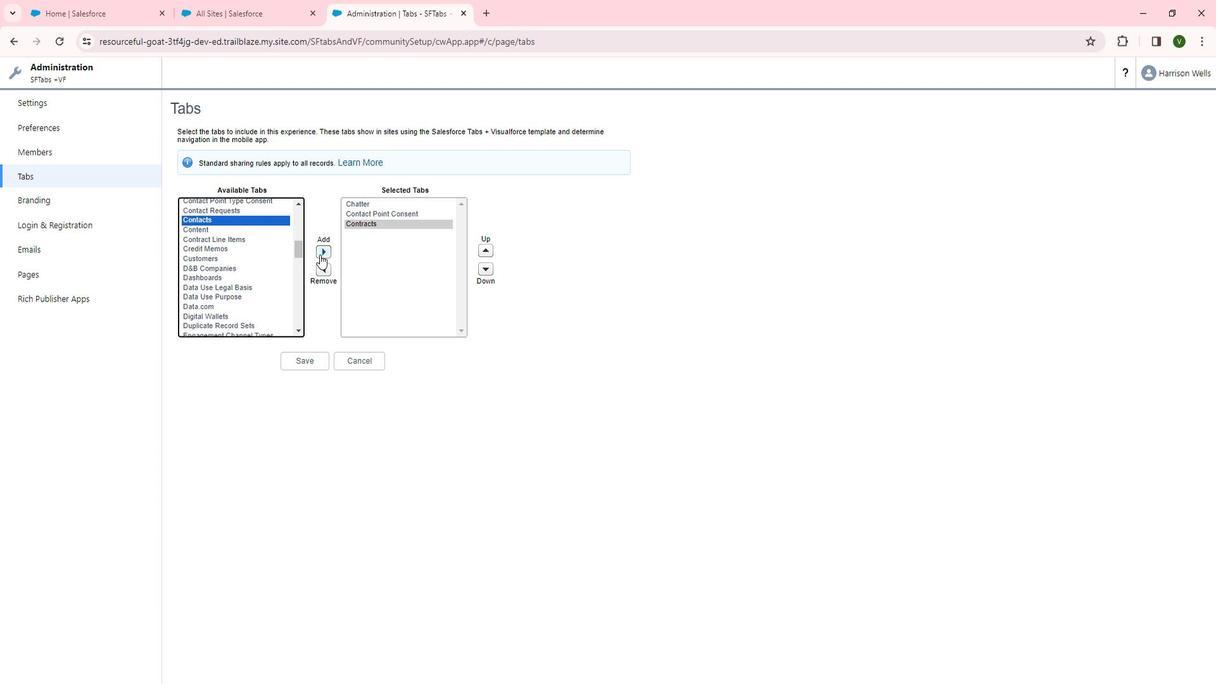 
Action: Mouse moved to (245, 275)
Screenshot: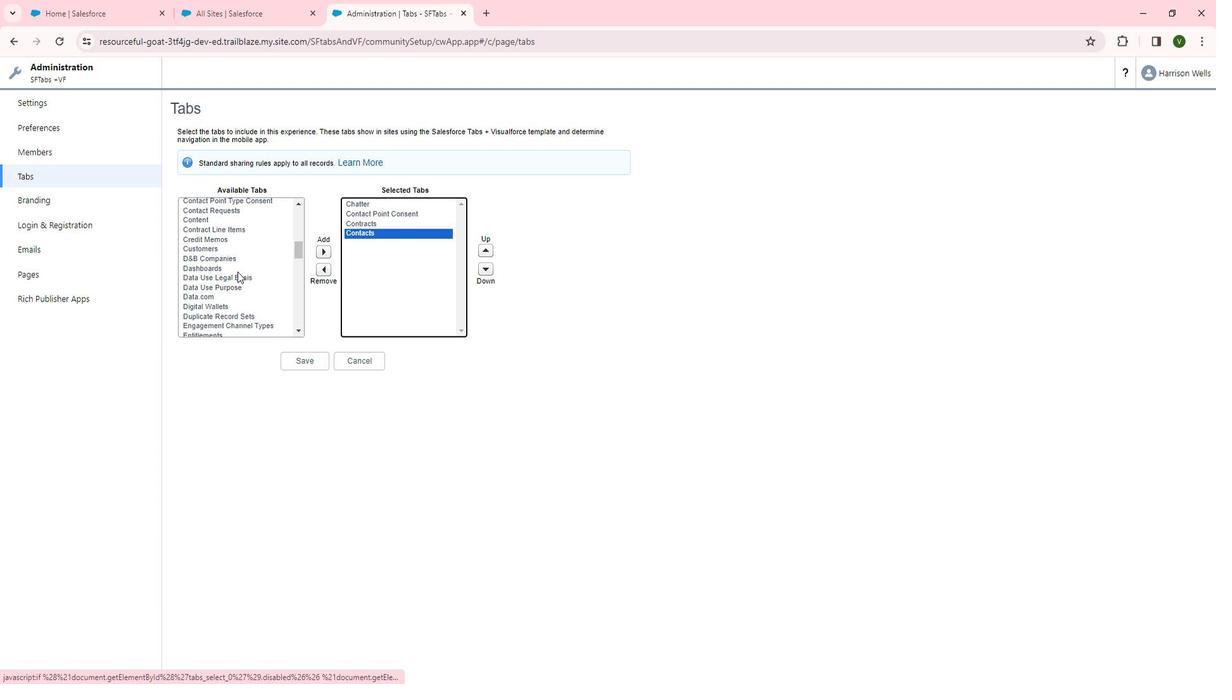 
Action: Mouse scrolled (245, 275) with delta (0, 0)
Screenshot: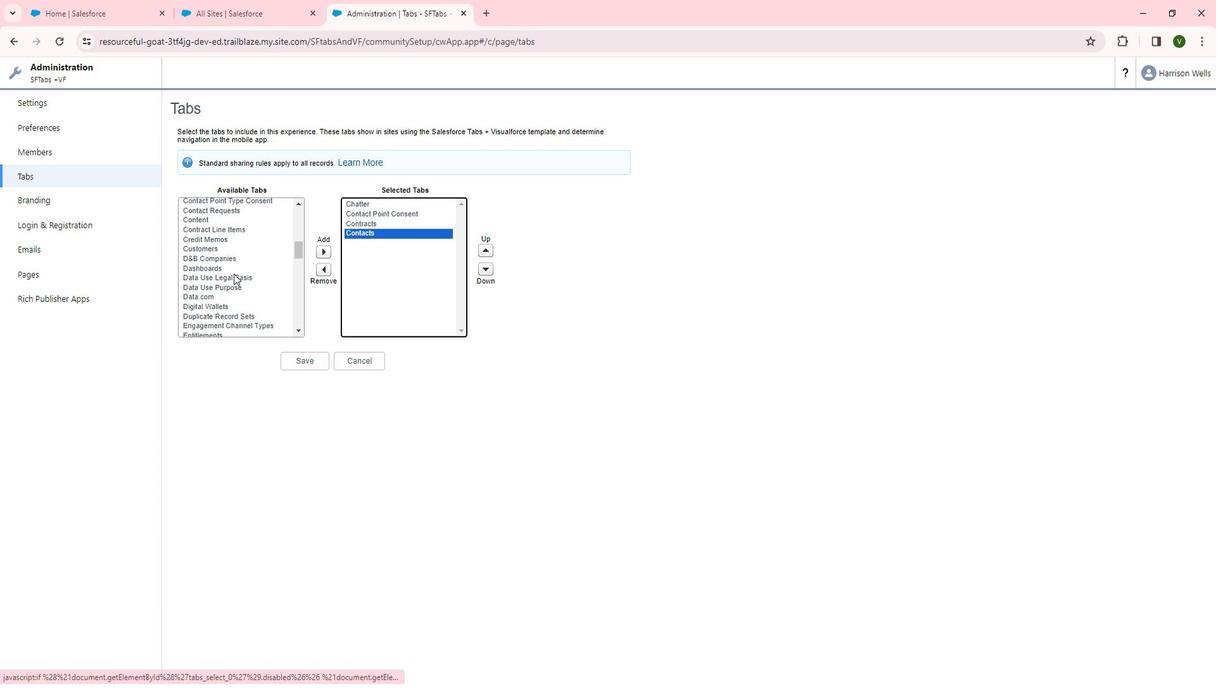 
Action: Mouse moved to (245, 275)
Screenshot: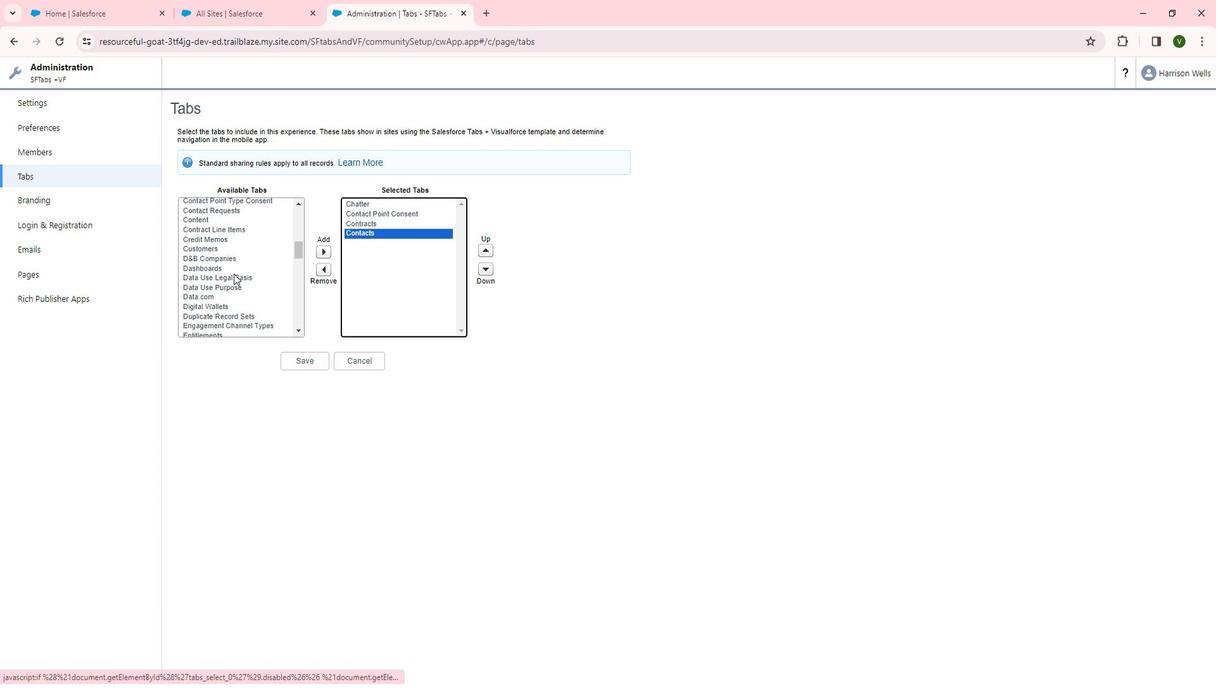 
Action: Mouse scrolled (245, 275) with delta (0, 0)
Screenshot: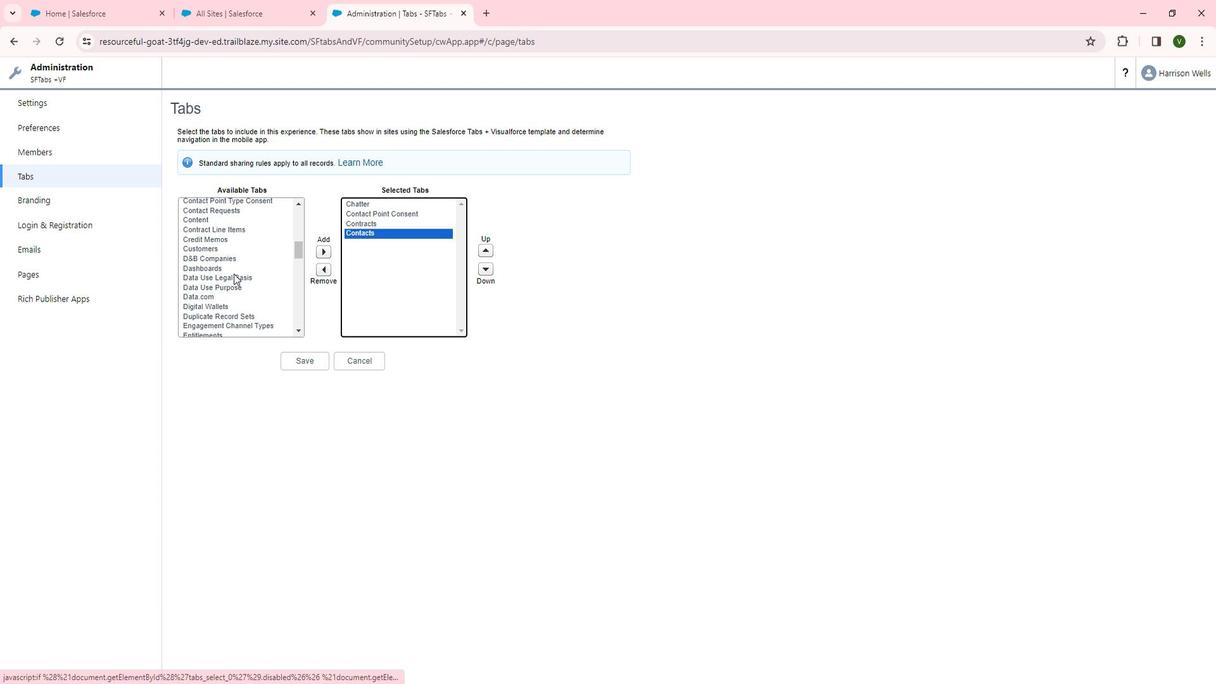 
Action: Mouse scrolled (245, 275) with delta (0, 0)
Screenshot: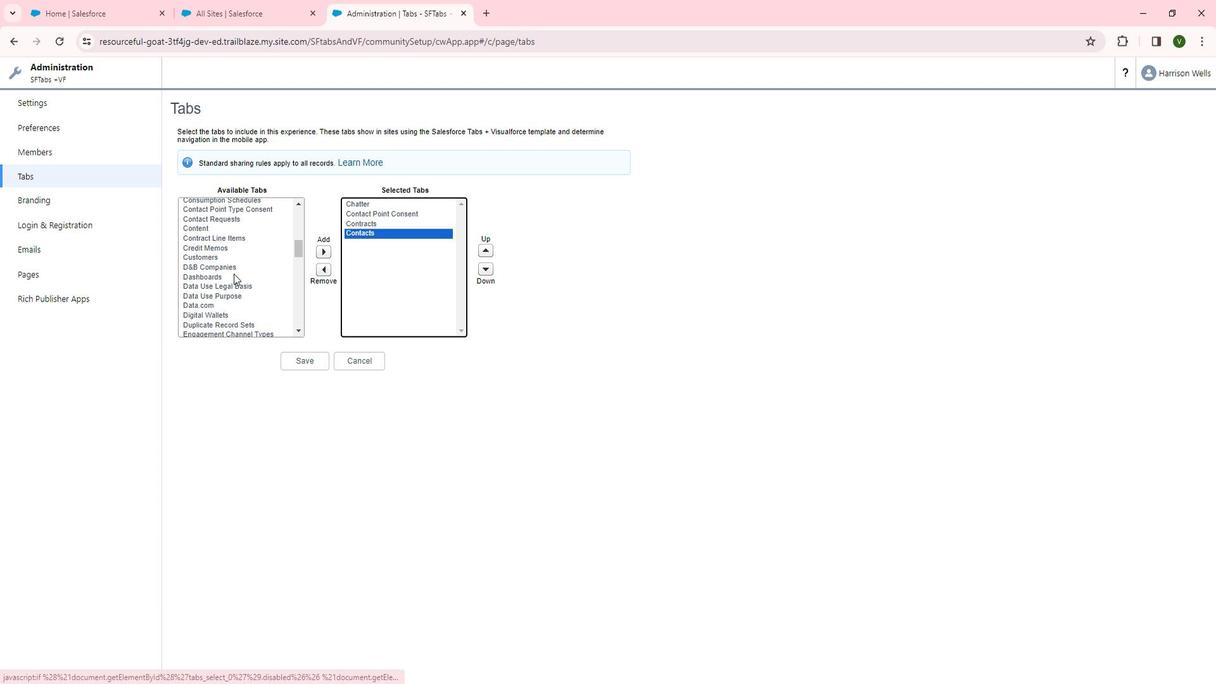 
Action: Mouse moved to (230, 231)
Screenshot: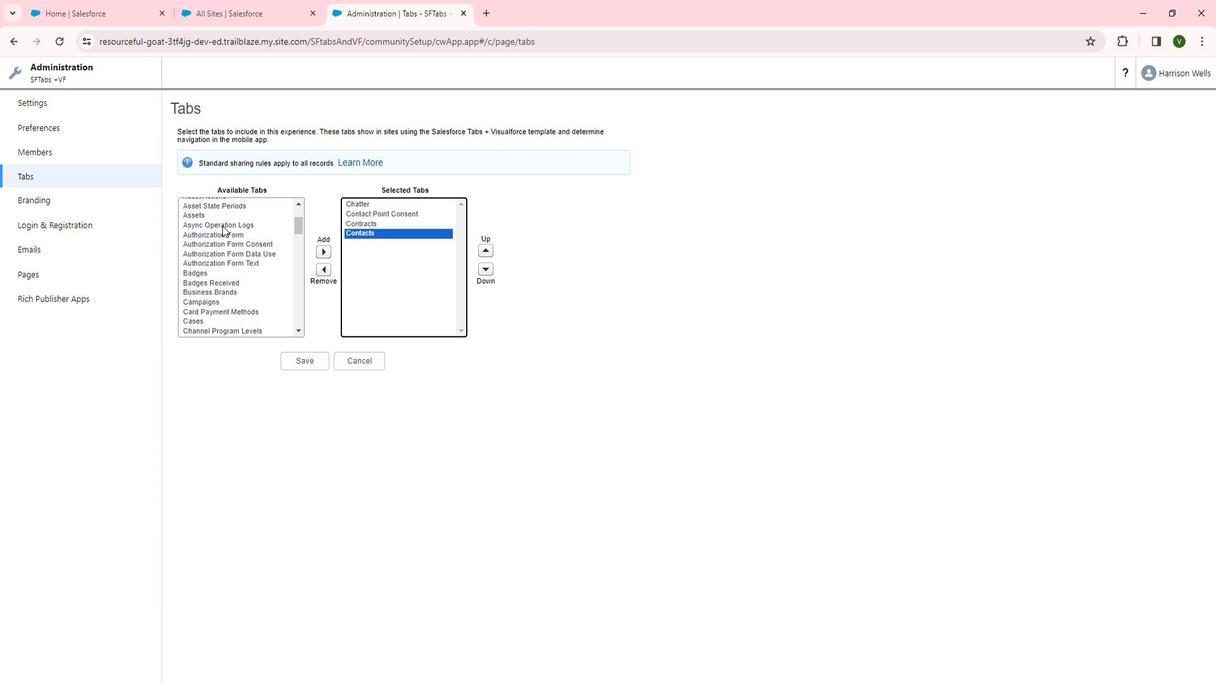 
Action: Mouse scrolled (230, 232) with delta (0, 0)
Screenshot: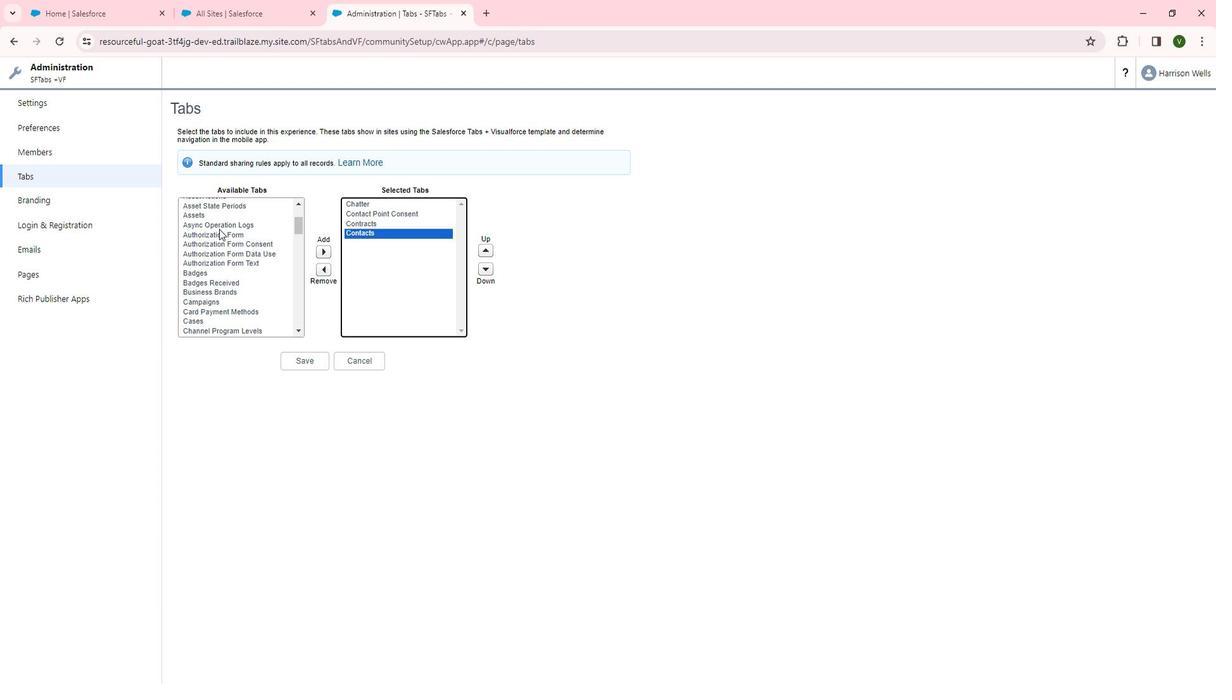 
Action: Mouse moved to (230, 232)
Screenshot: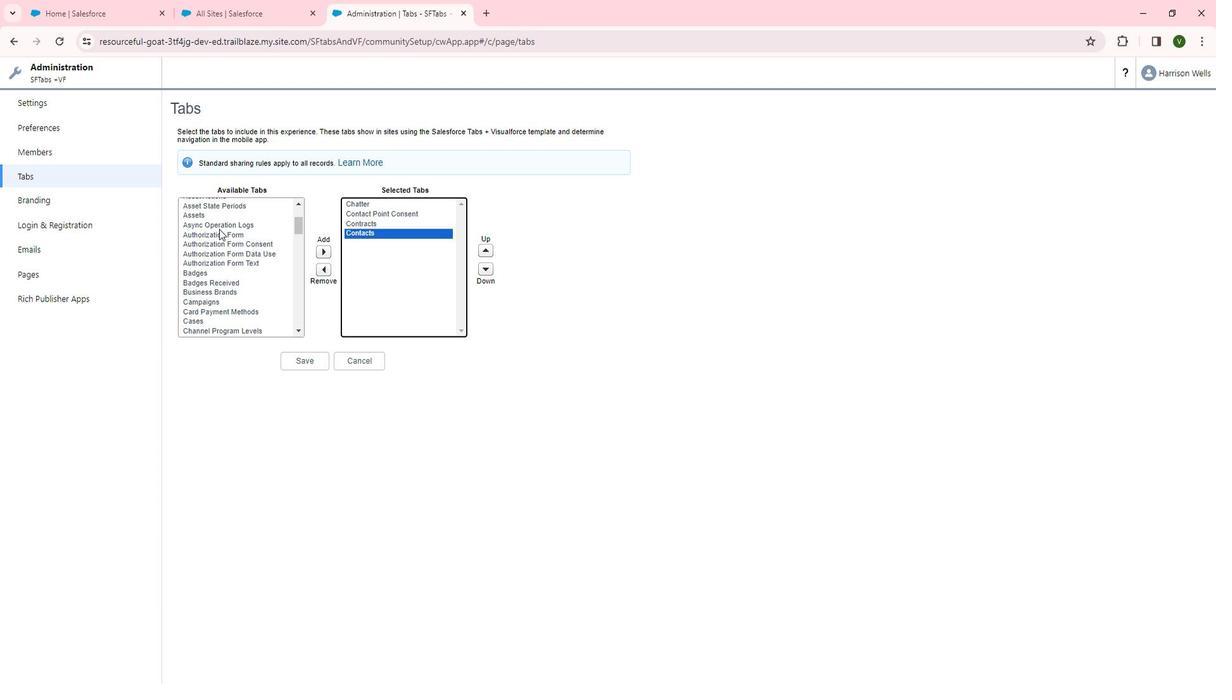 
Action: Mouse scrolled (230, 233) with delta (0, 0)
Screenshot: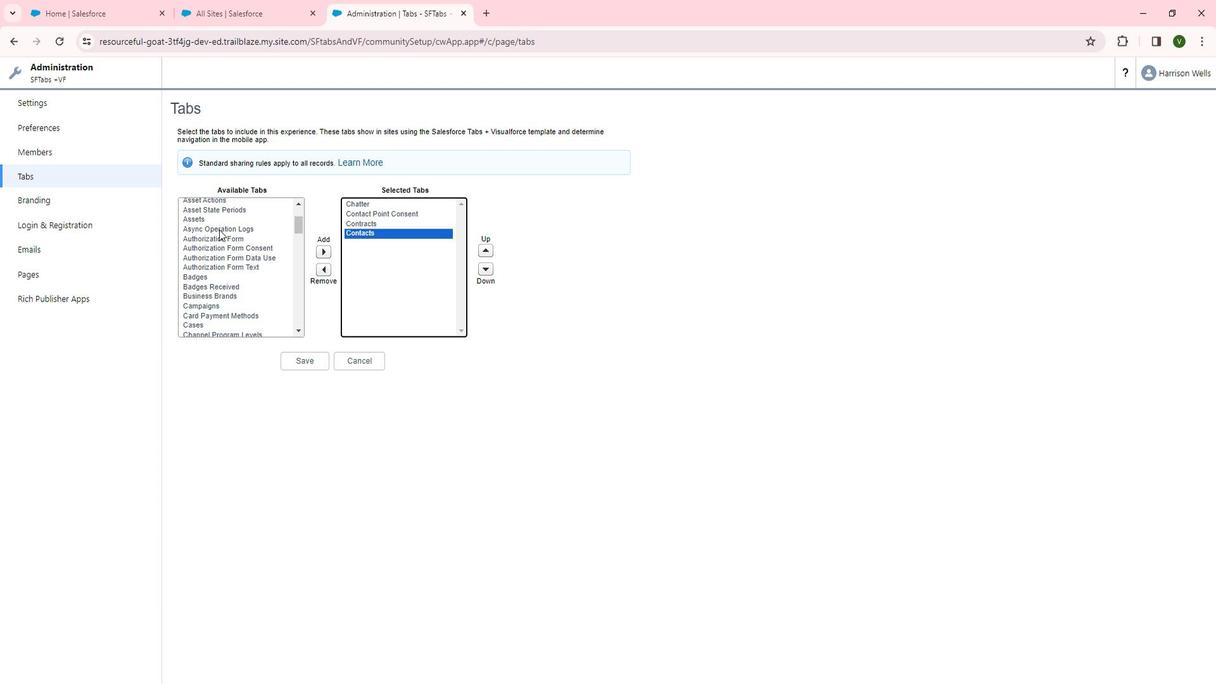 
Action: Mouse moved to (233, 216)
Screenshot: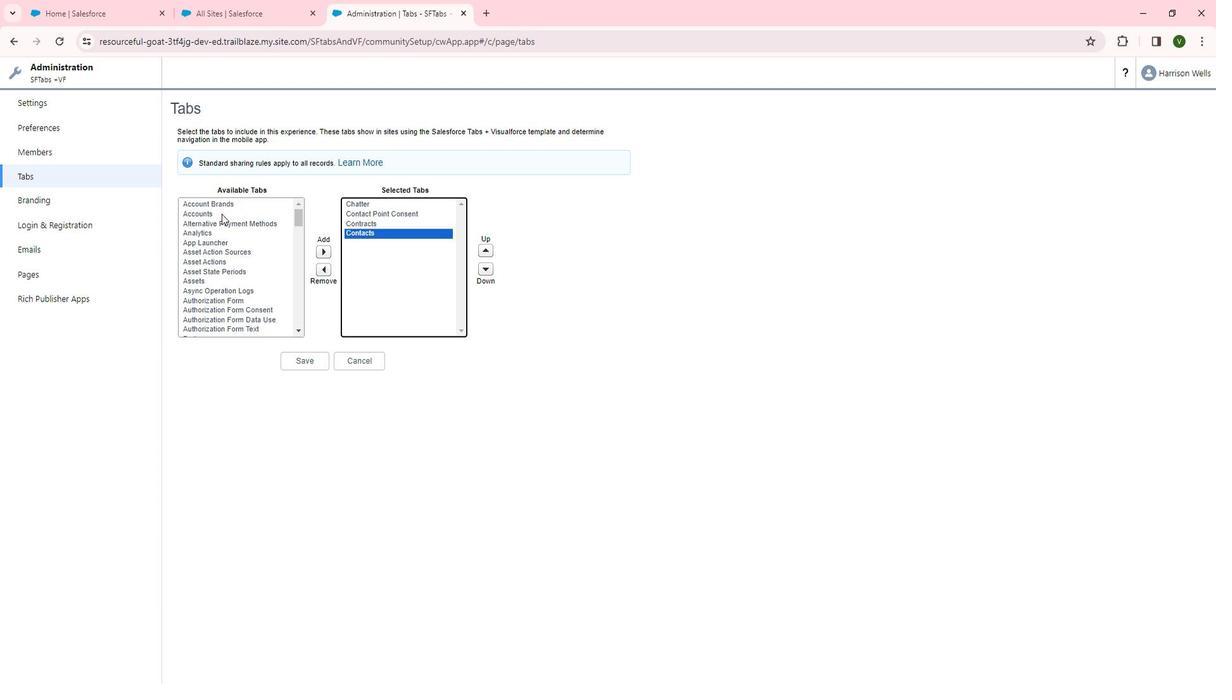 
Action: Mouse pressed left at (233, 216)
Screenshot: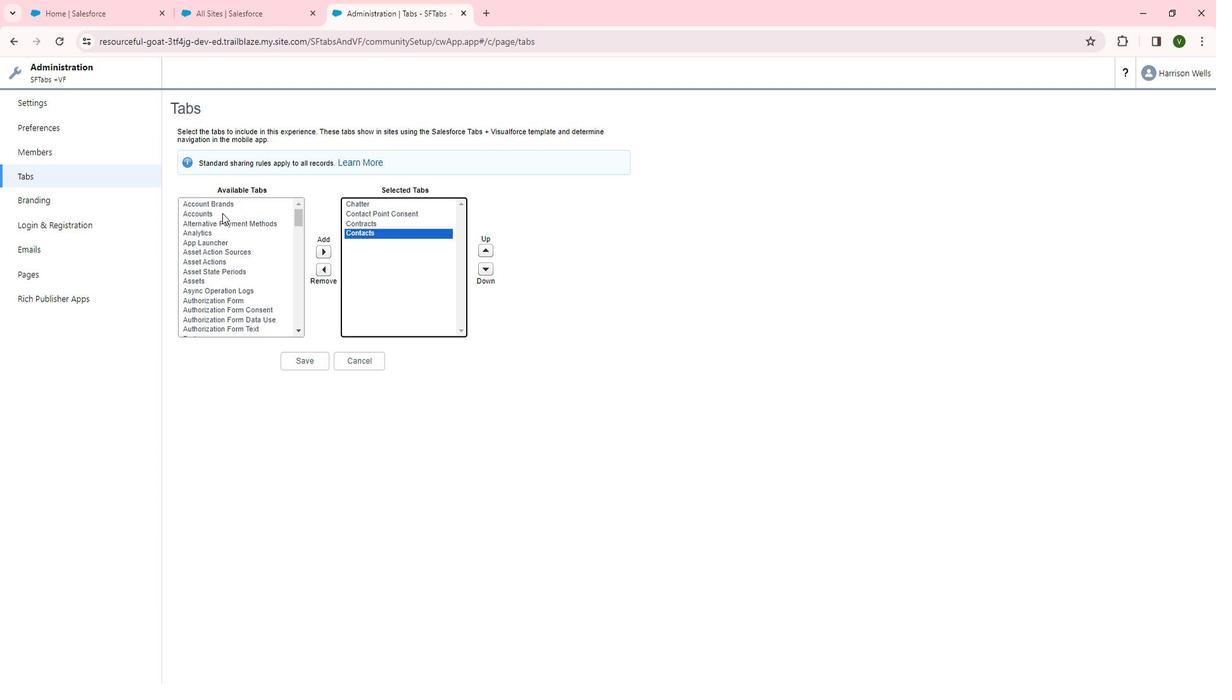 
Action: Mouse moved to (335, 255)
Screenshot: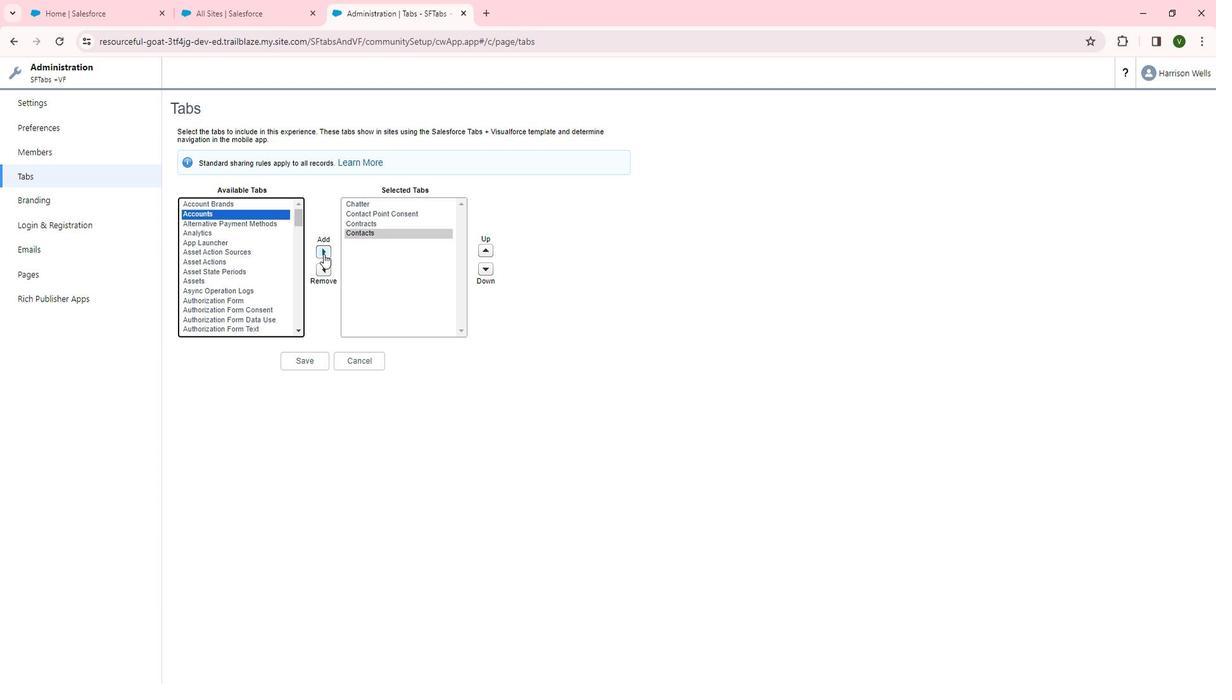 
Action: Mouse pressed left at (335, 255)
Screenshot: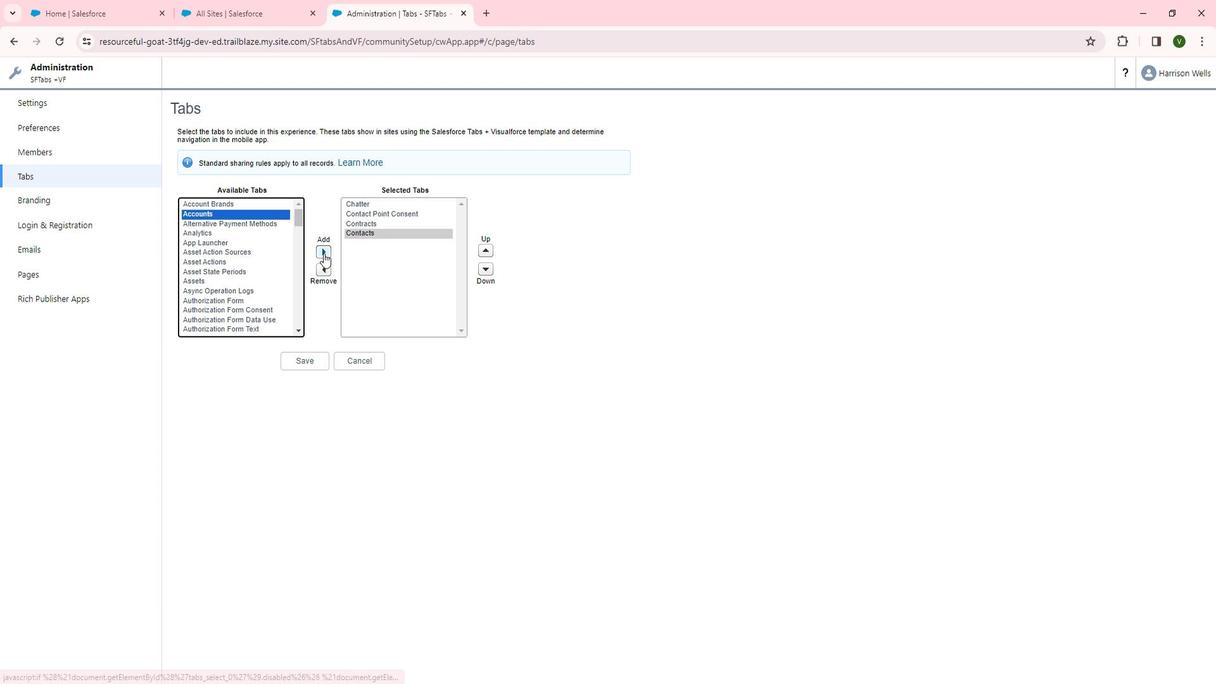 
Action: Mouse moved to (324, 356)
Screenshot: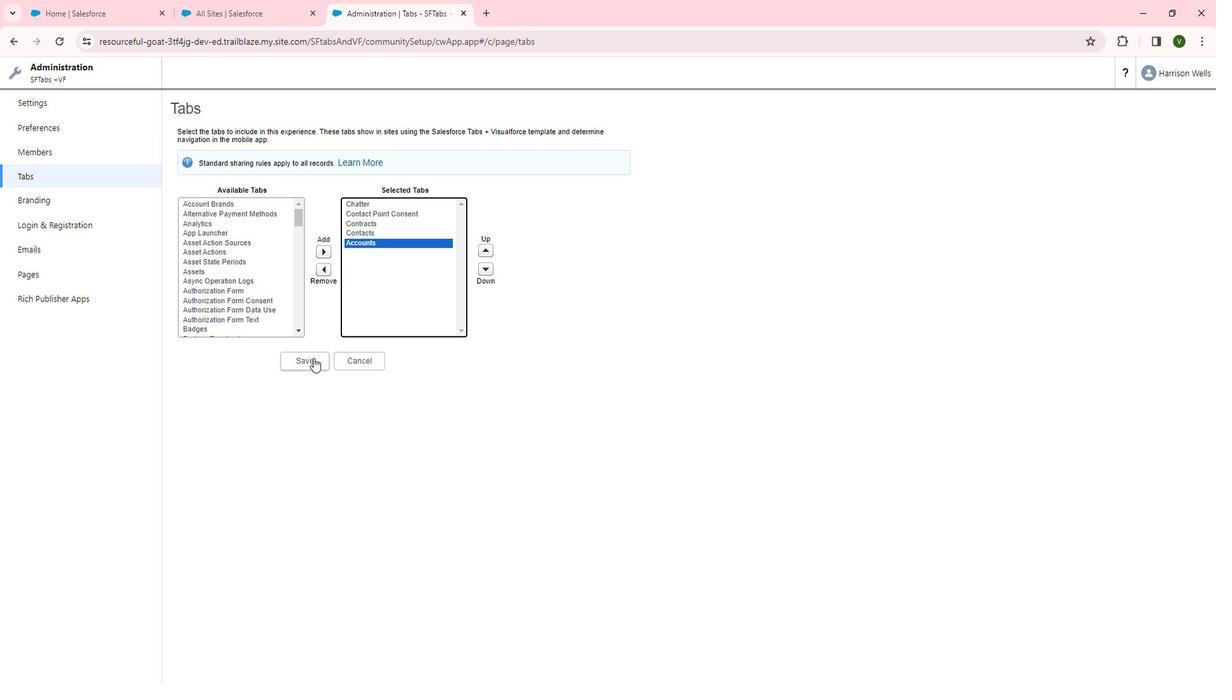 
Action: Mouse pressed left at (324, 356)
Screenshot: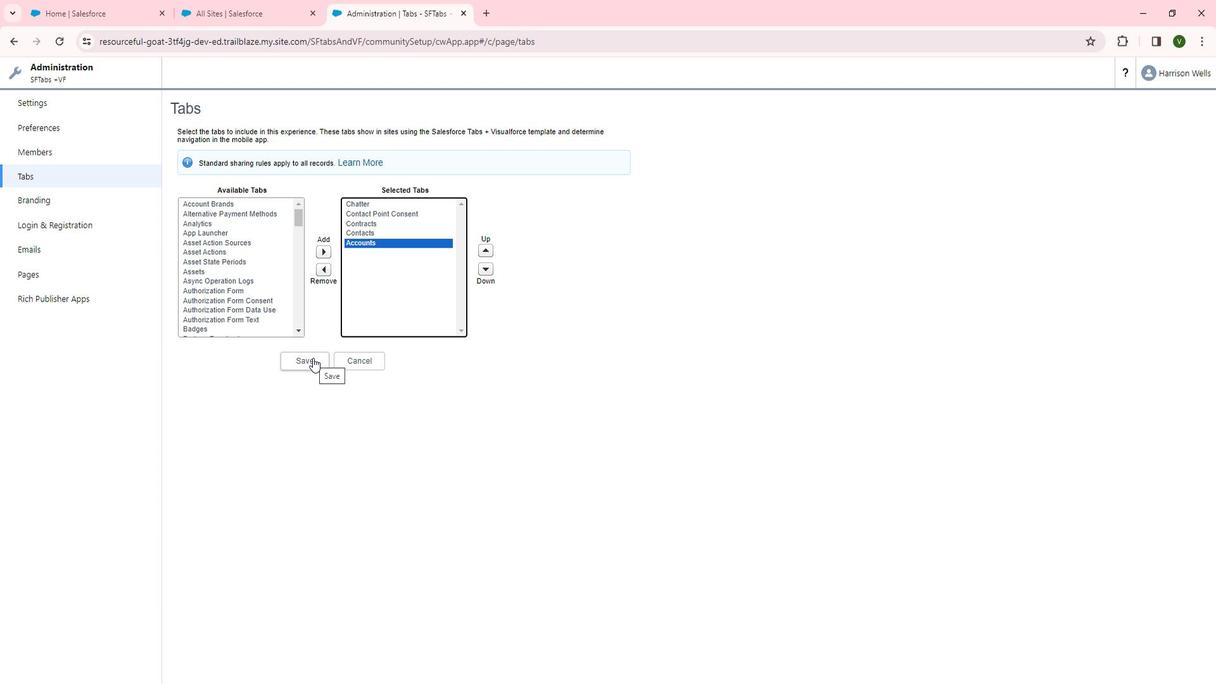 
Action: Mouse moved to (508, 401)
Screenshot: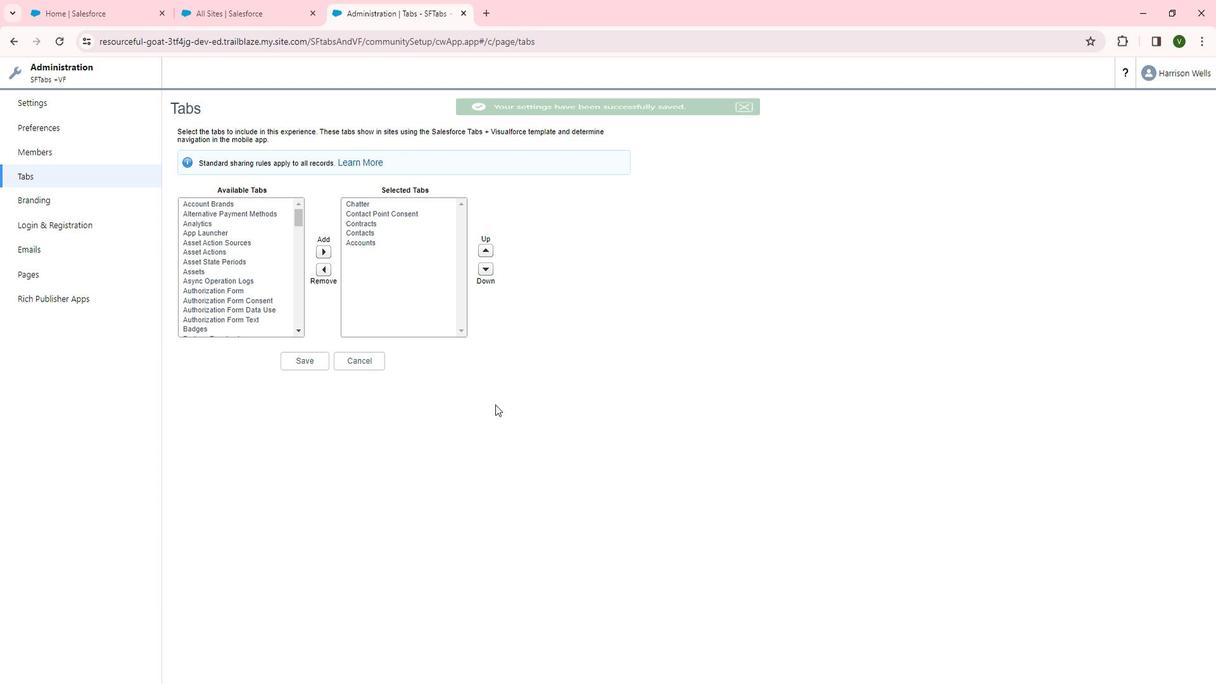 
